 Task: Open Card Food Processing Review in Board Content Management to Workspace Customer Relationship Management and Retention and add a team member Softage.2@softage.net, a label Blue, a checklist Mutual Funds, an attachment from Trello, a color Blue and finally, add a card description 'Conduct team training session on effective coaching and mentoring' and a comment 'This task requires us to be proactive in identifying potential risks and taking steps to mitigate them.'. Add a start date 'Jan 02, 1900' with a due date 'Jan 09, 1900'
Action: Mouse moved to (88, 248)
Screenshot: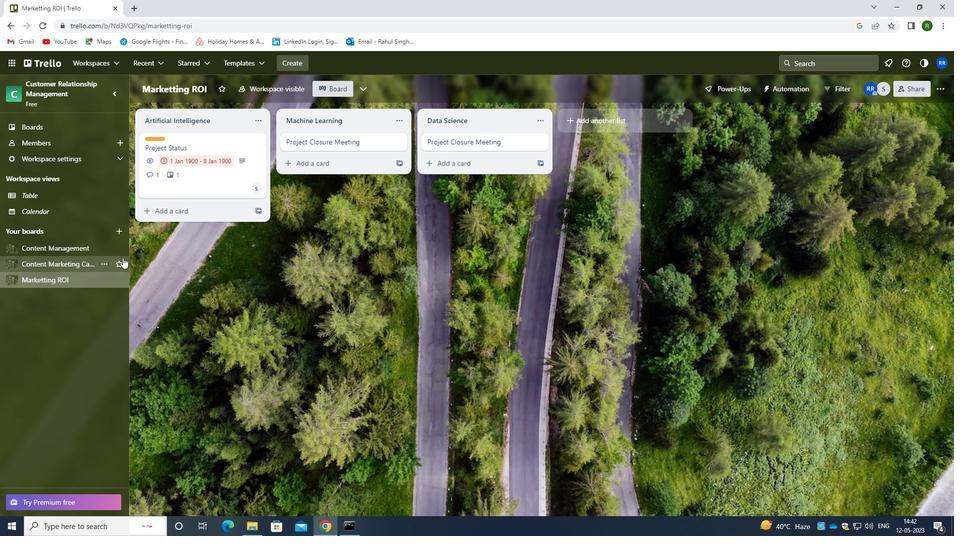 
Action: Mouse pressed left at (88, 248)
Screenshot: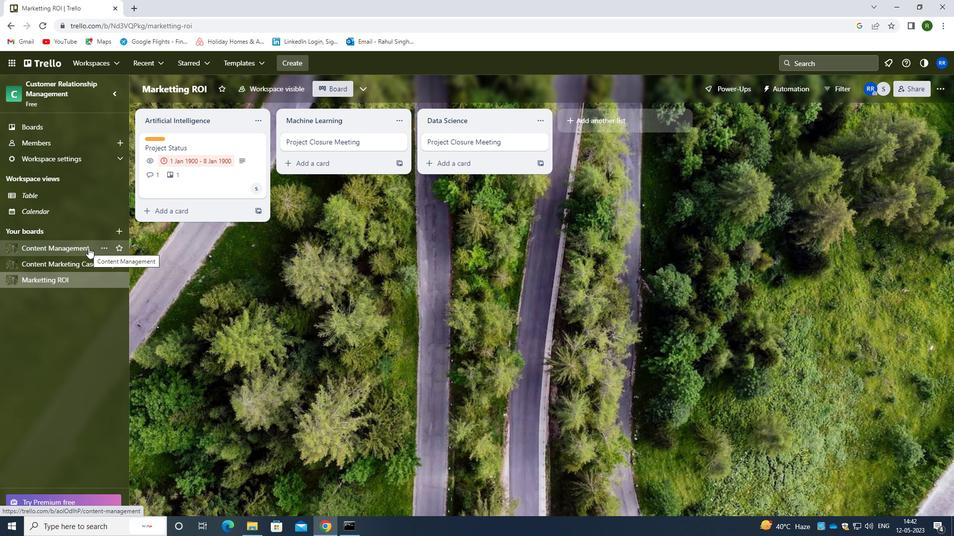 
Action: Mouse moved to (256, 140)
Screenshot: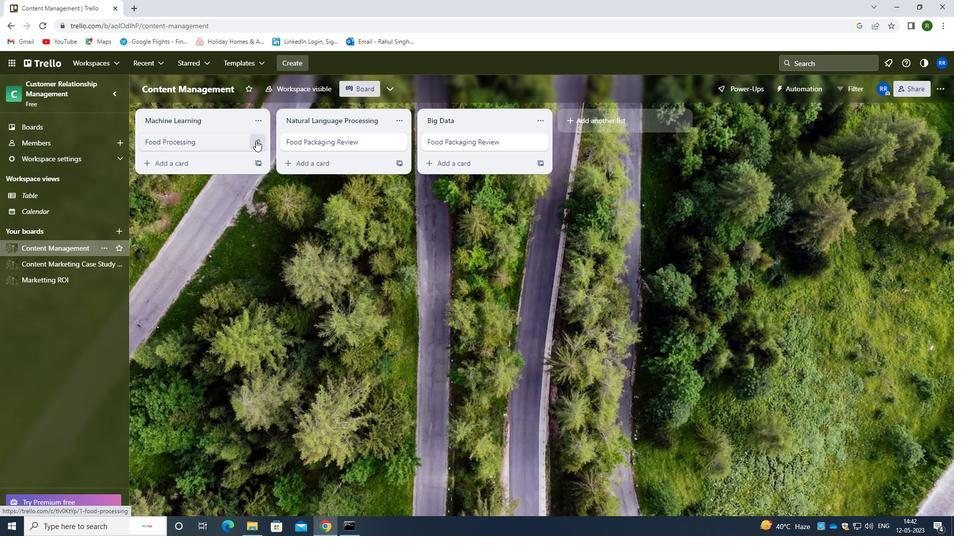 
Action: Mouse pressed left at (256, 140)
Screenshot: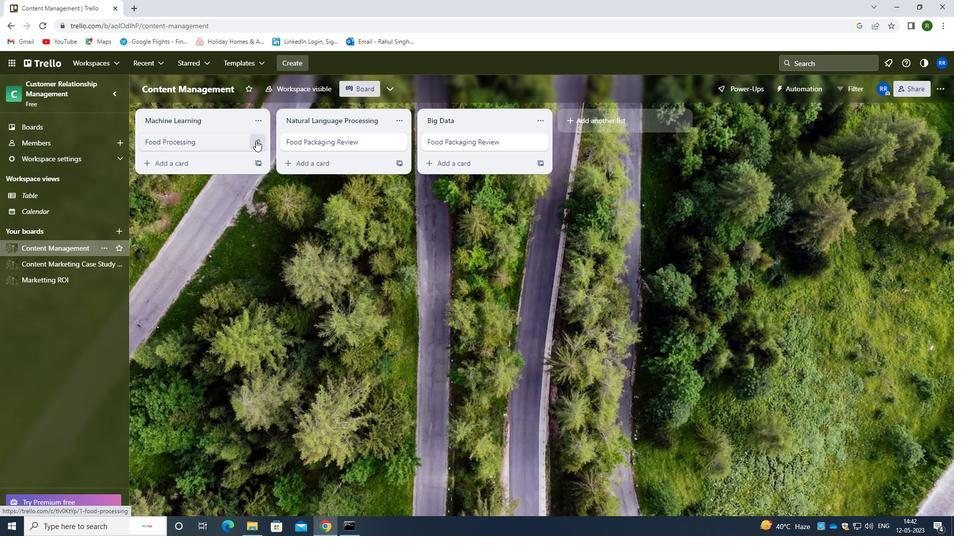 
Action: Mouse moved to (313, 143)
Screenshot: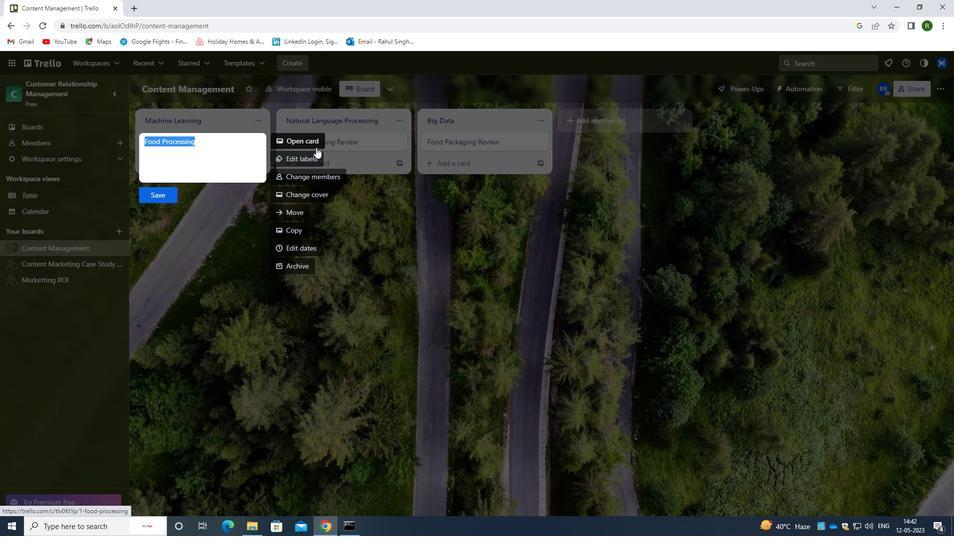 
Action: Mouse pressed left at (313, 143)
Screenshot: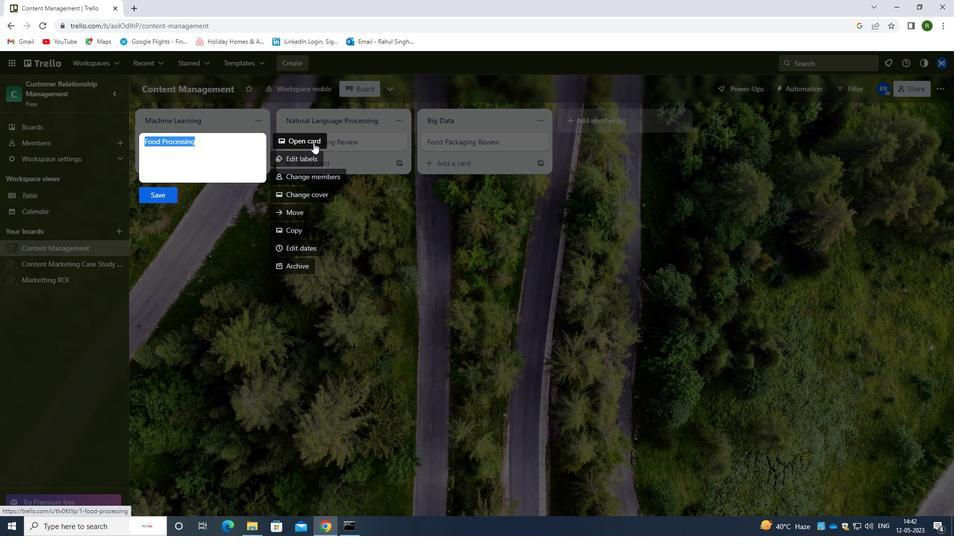 
Action: Mouse moved to (608, 143)
Screenshot: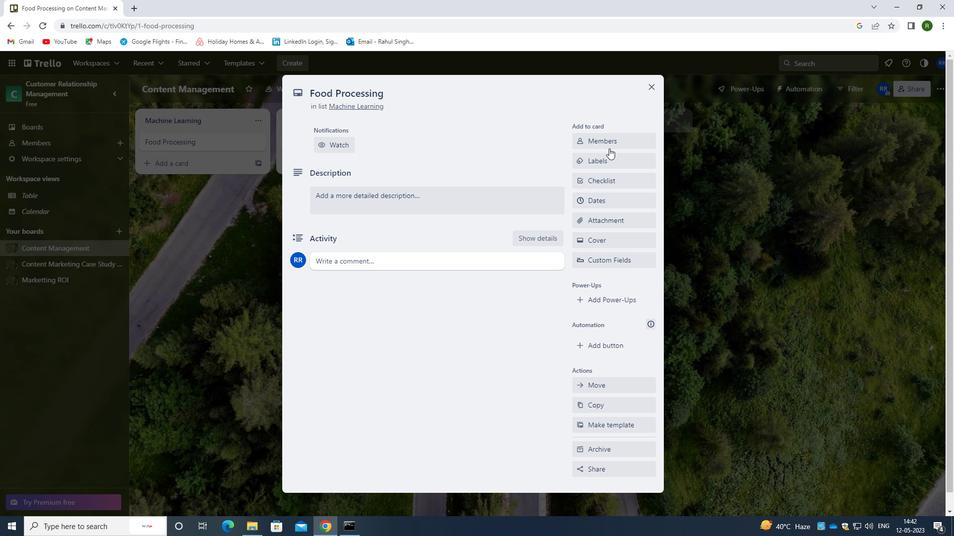 
Action: Mouse pressed left at (608, 143)
Screenshot: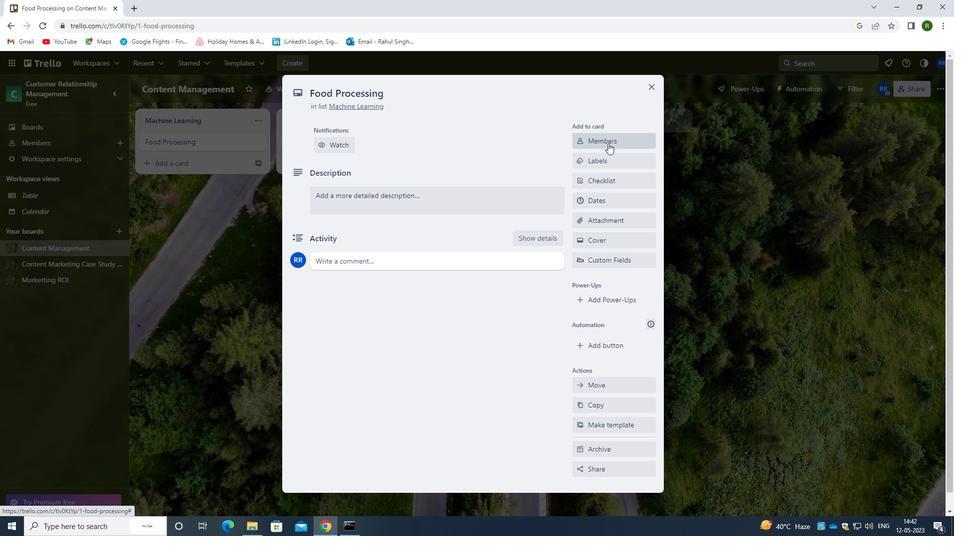 
Action: Mouse moved to (618, 184)
Screenshot: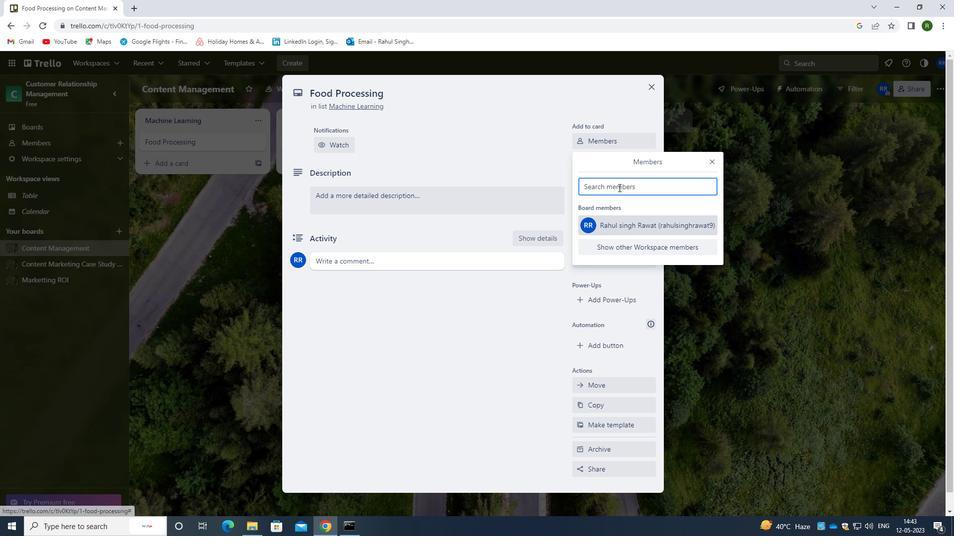 
Action: Key pressed <Key.caps_lock>s<Key.caps_lock>Oftage.2<Key.shift>@SOFTAGE.NET
Screenshot: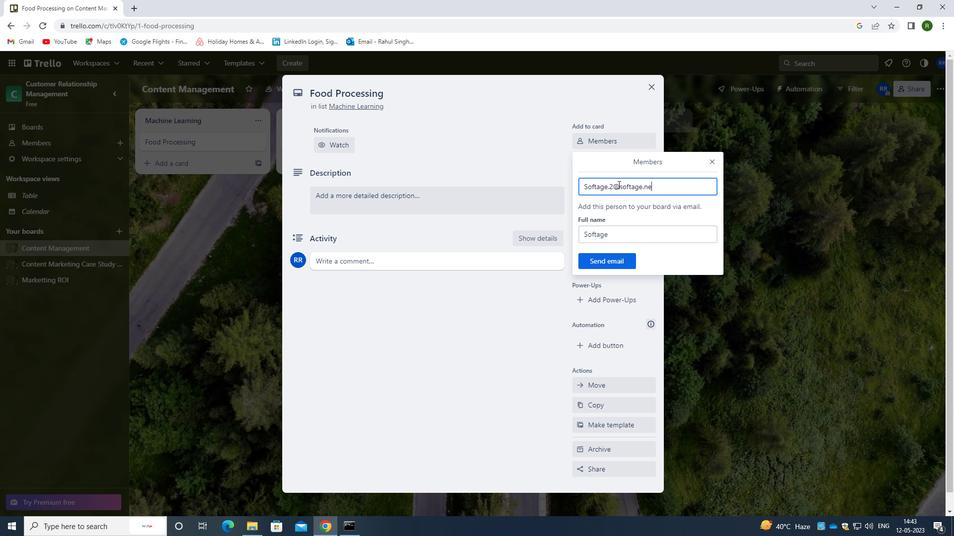 
Action: Mouse moved to (608, 262)
Screenshot: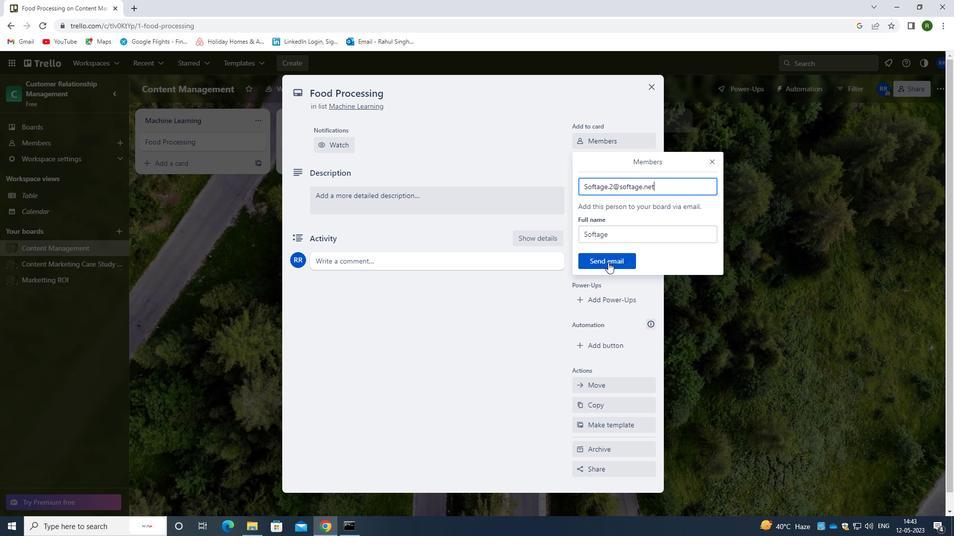 
Action: Mouse pressed left at (608, 262)
Screenshot: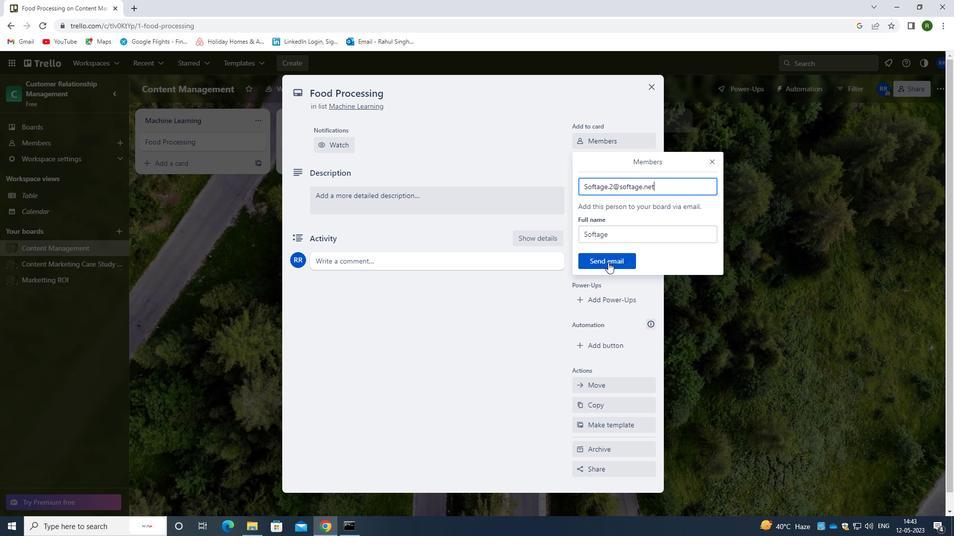 
Action: Mouse moved to (606, 200)
Screenshot: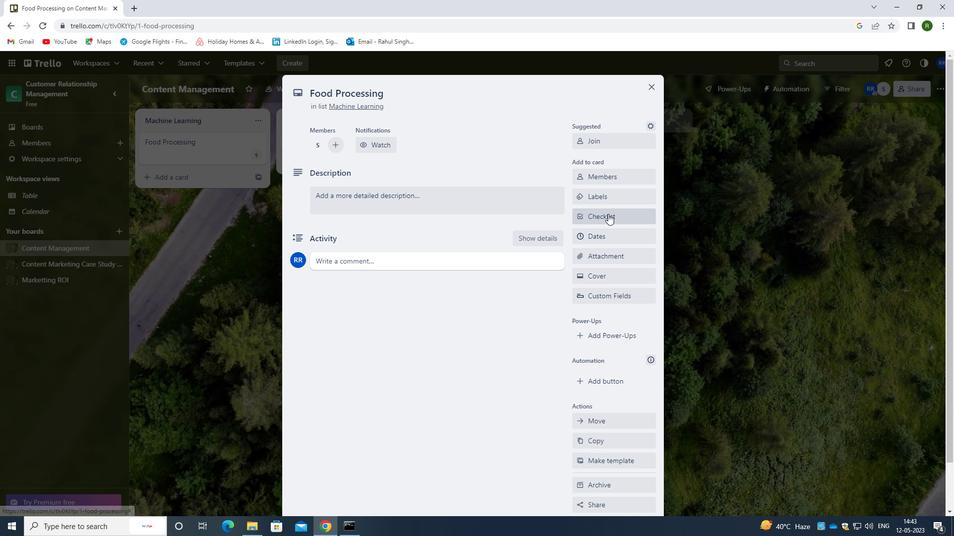 
Action: Mouse pressed left at (606, 200)
Screenshot: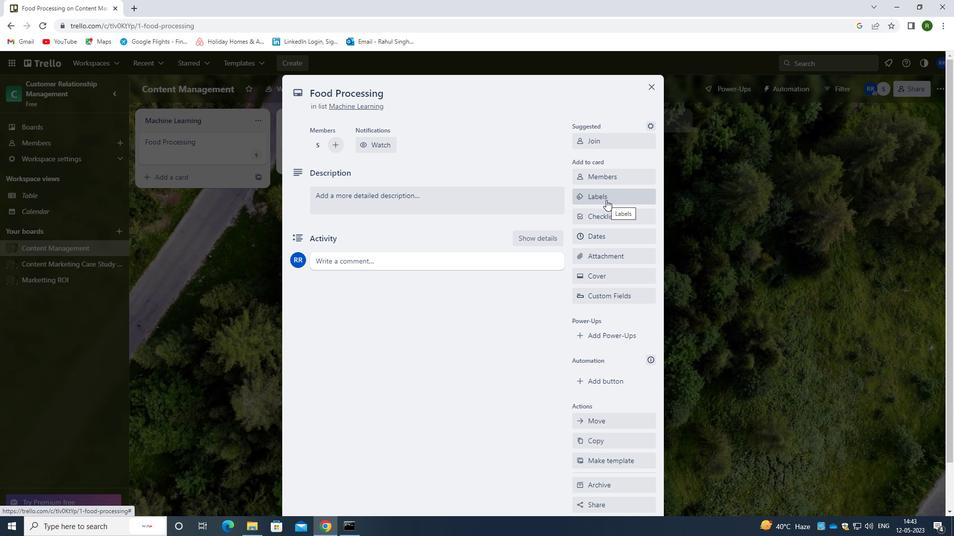 
Action: Mouse moved to (610, 239)
Screenshot: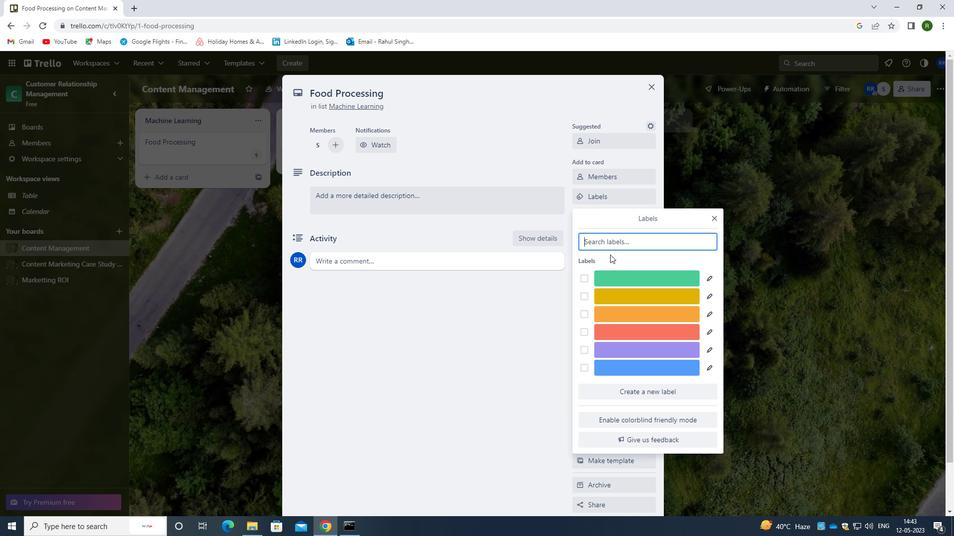 
Action: Key pressed BLUE
Screenshot: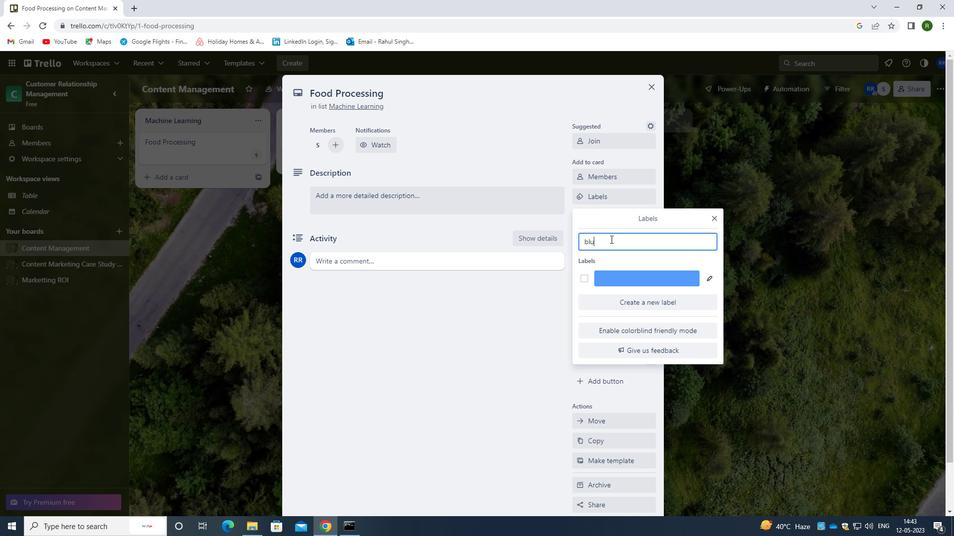 
Action: Mouse moved to (582, 276)
Screenshot: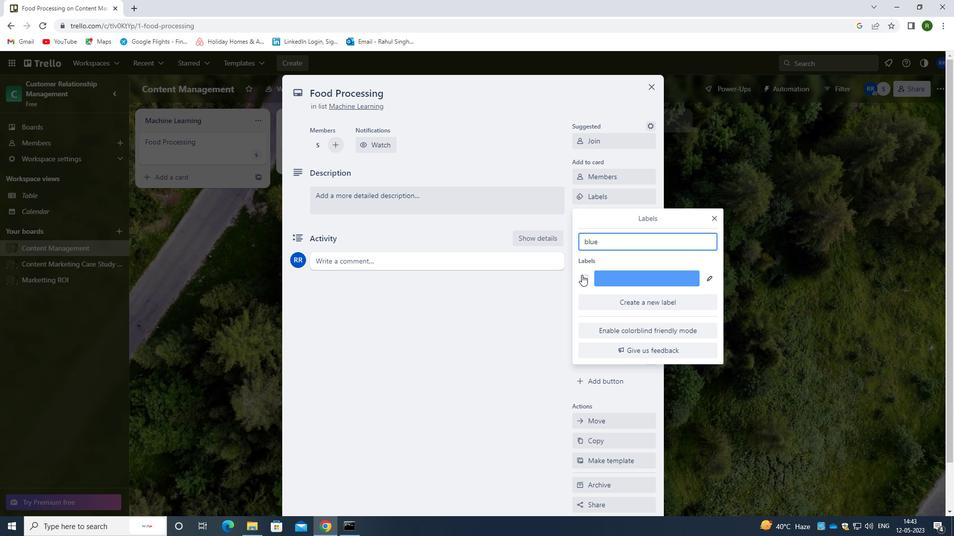
Action: Mouse pressed left at (582, 276)
Screenshot: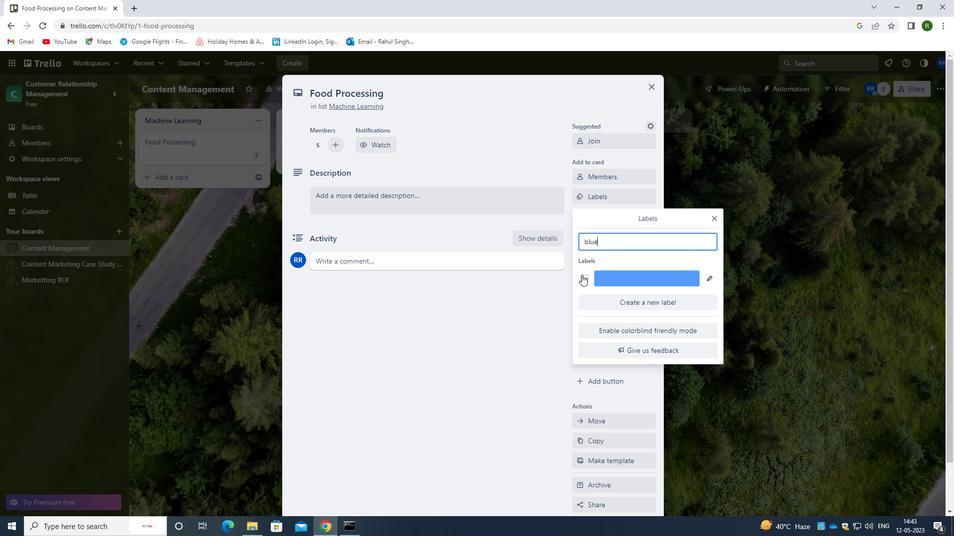 
Action: Mouse moved to (490, 346)
Screenshot: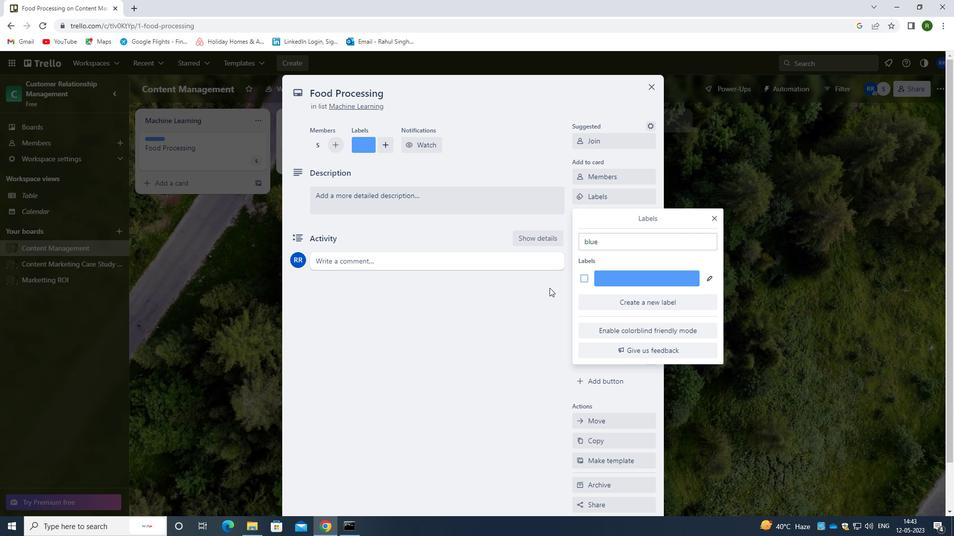 
Action: Mouse pressed left at (490, 346)
Screenshot: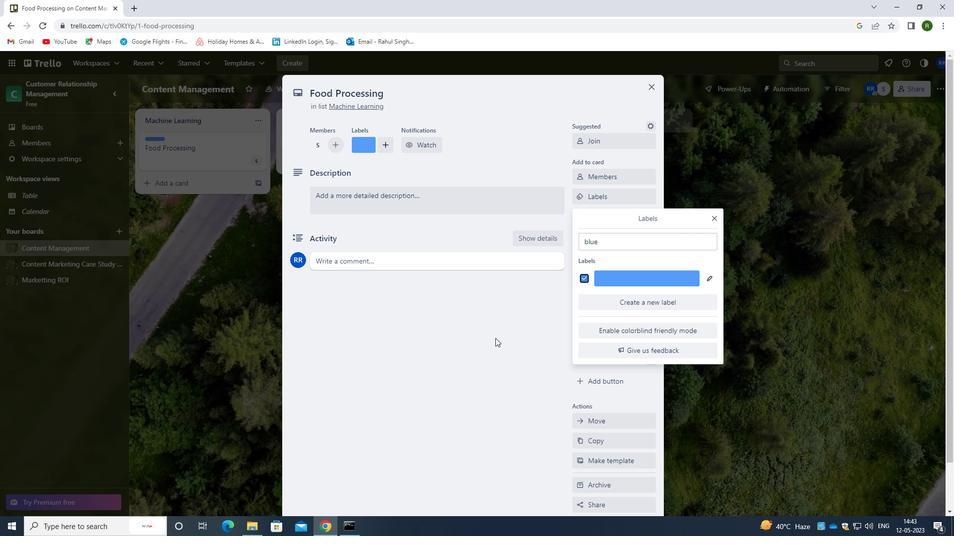 
Action: Mouse moved to (601, 214)
Screenshot: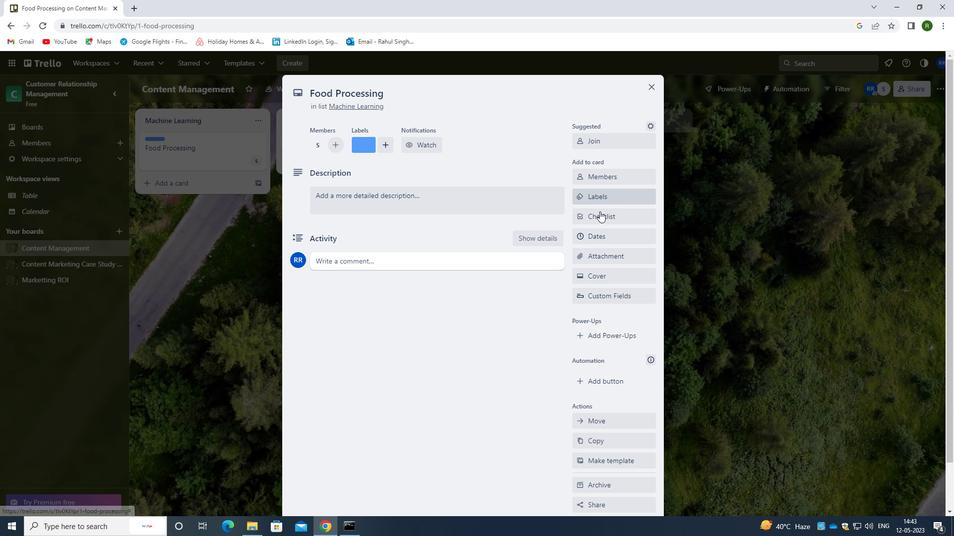 
Action: Mouse pressed left at (601, 214)
Screenshot: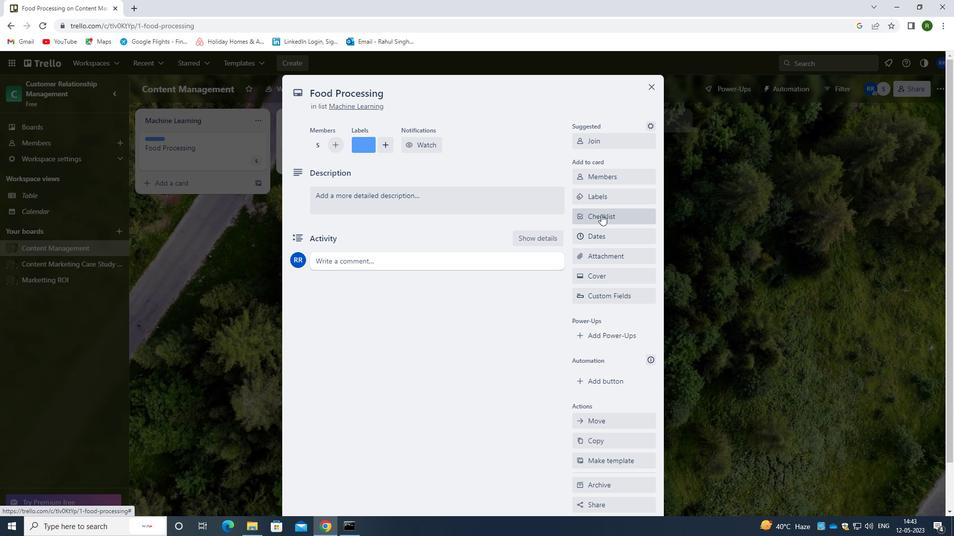 
Action: Mouse moved to (445, 375)
Screenshot: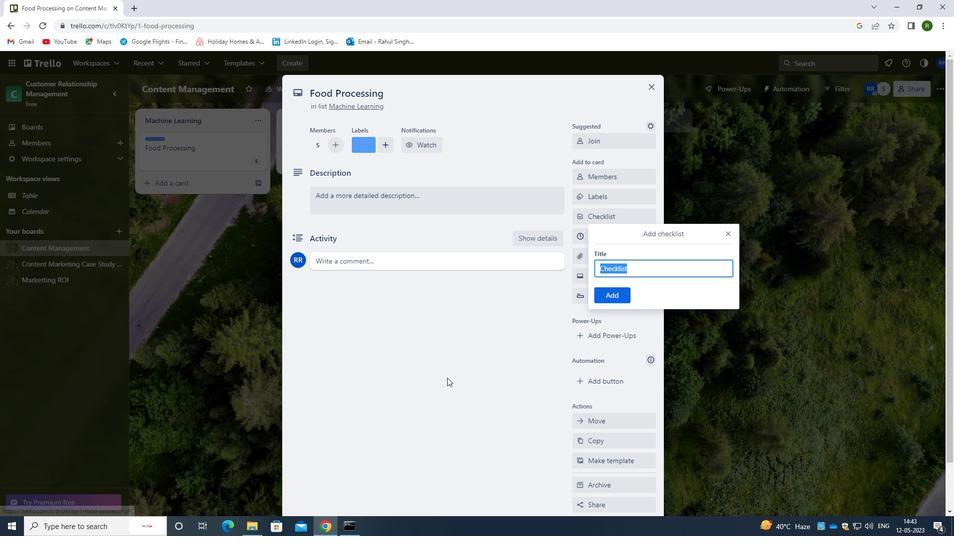 
Action: Key pressed <Key.shift><Key.shift><Key.shift><Key.shift><Key.shift><Key.shift><Key.shift><Key.shift><Key.shift><Key.shift><Key.shift><Key.shift><Key.shift><Key.shift><Key.shift><Key.shift><Key.shift>MU<Key.backspace>UTUEL<Key.space><Key.shift>FUNDS
Screenshot: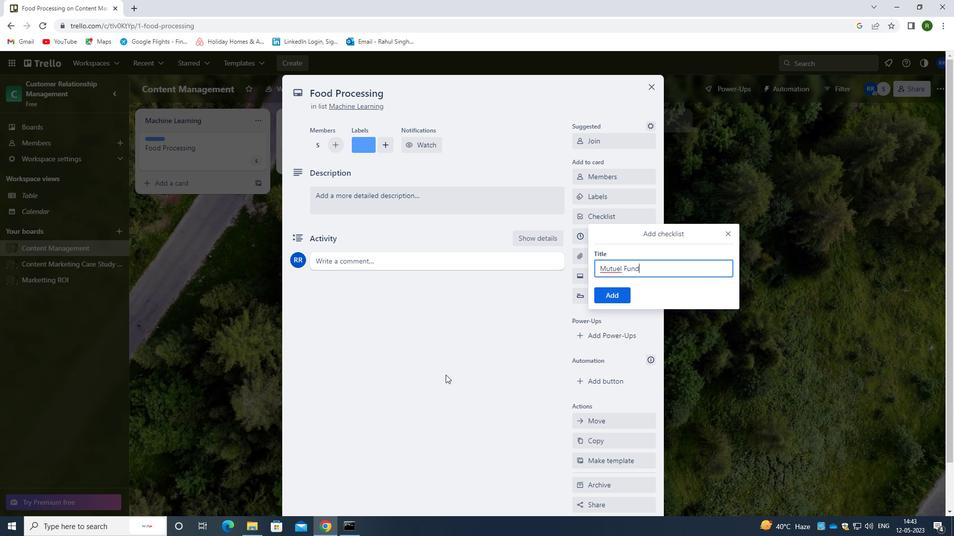 
Action: Mouse moved to (619, 267)
Screenshot: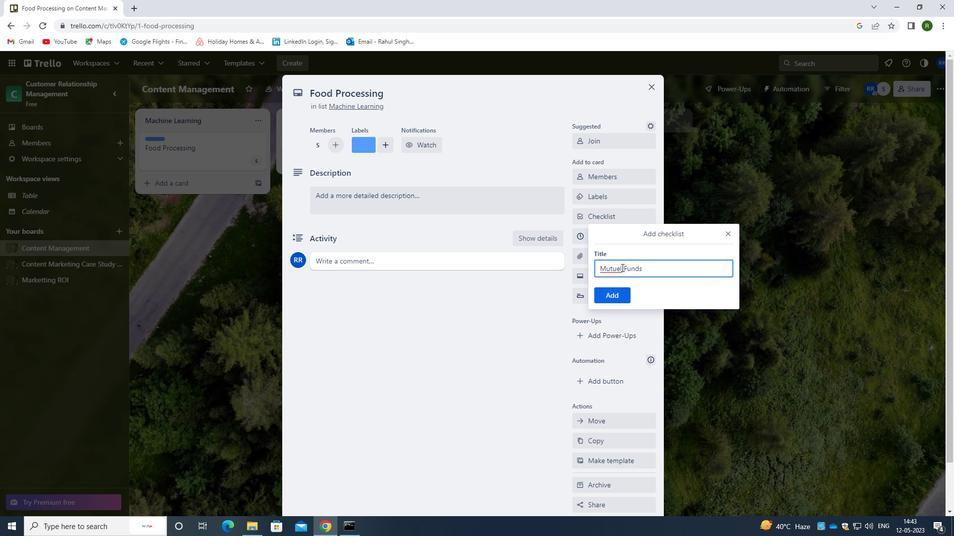 
Action: Mouse pressed left at (619, 267)
Screenshot: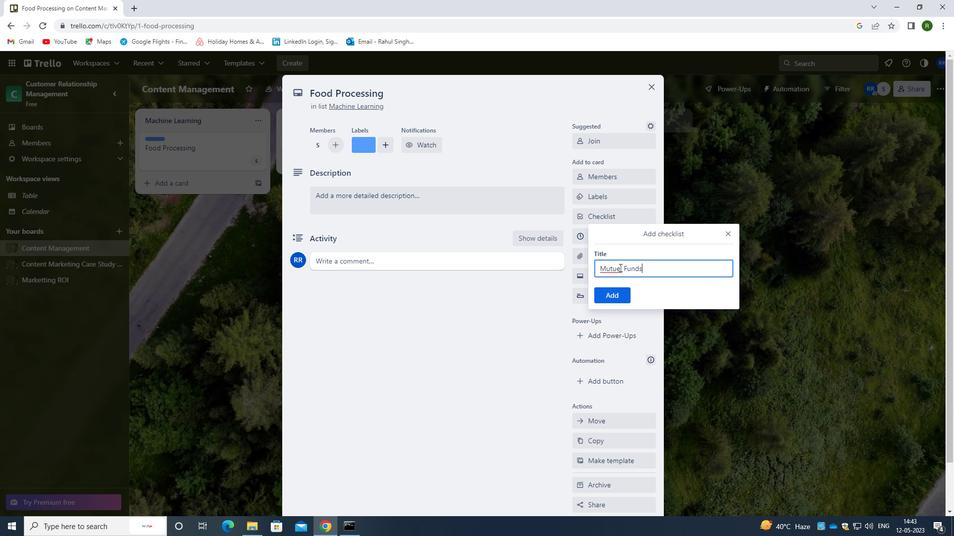 
Action: Mouse moved to (611, 271)
Screenshot: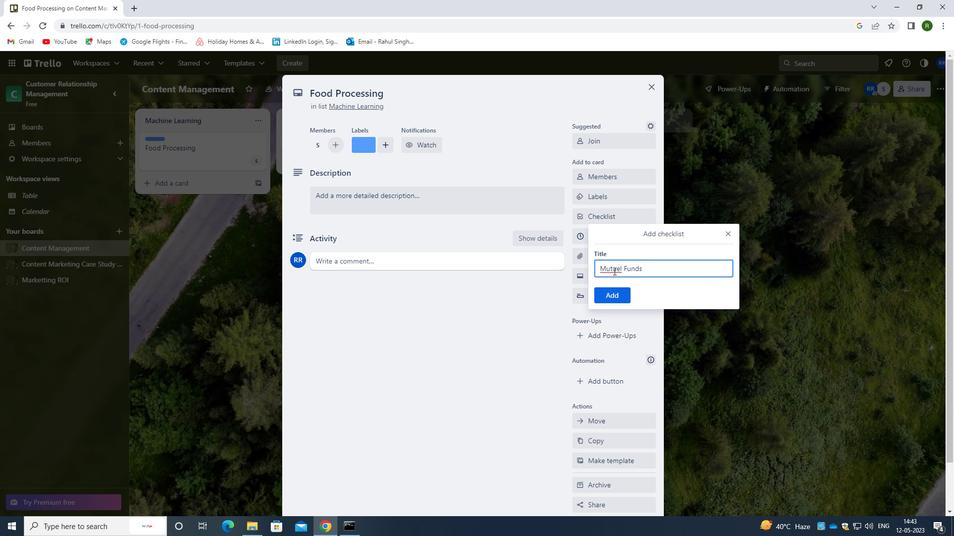 
Action: Key pressed <Key.backspace>A
Screenshot: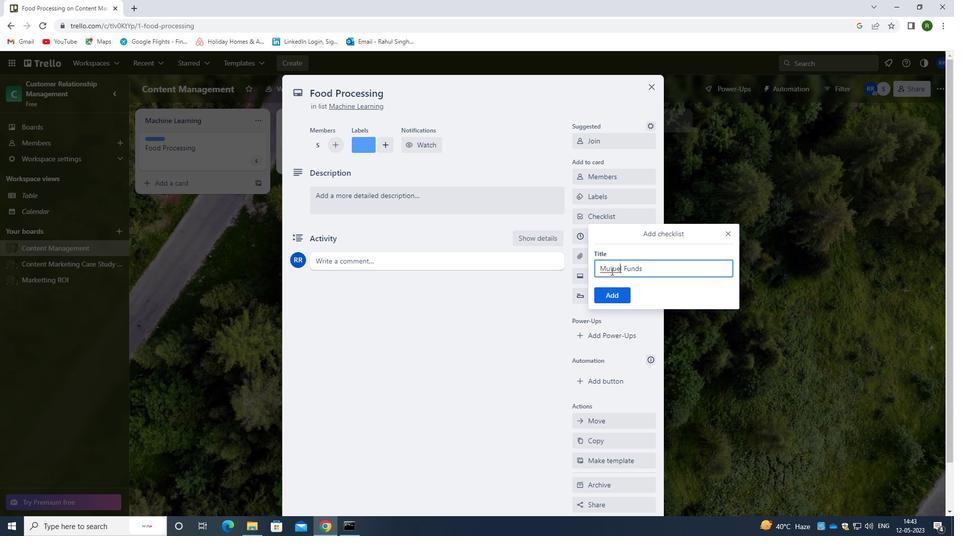 
Action: Mouse moved to (618, 289)
Screenshot: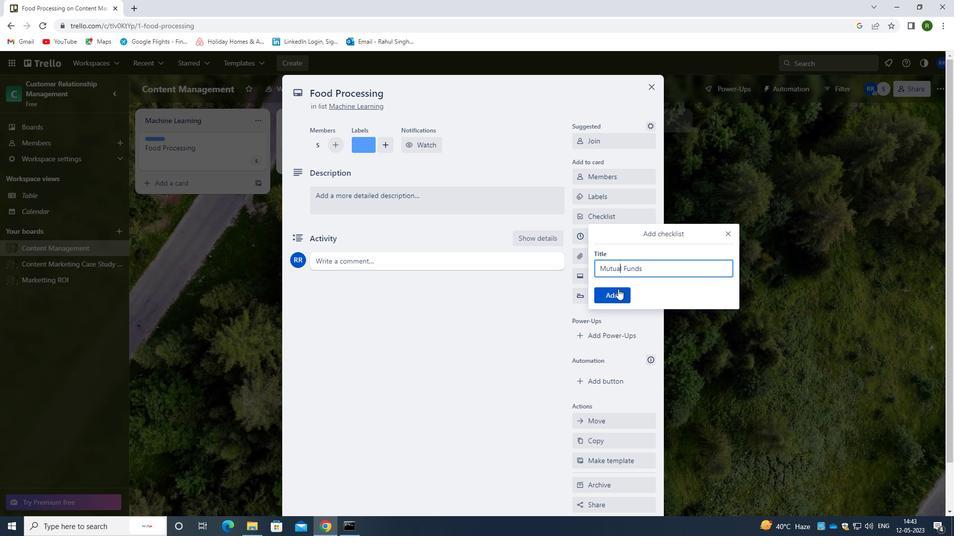 
Action: Mouse pressed left at (618, 289)
Screenshot: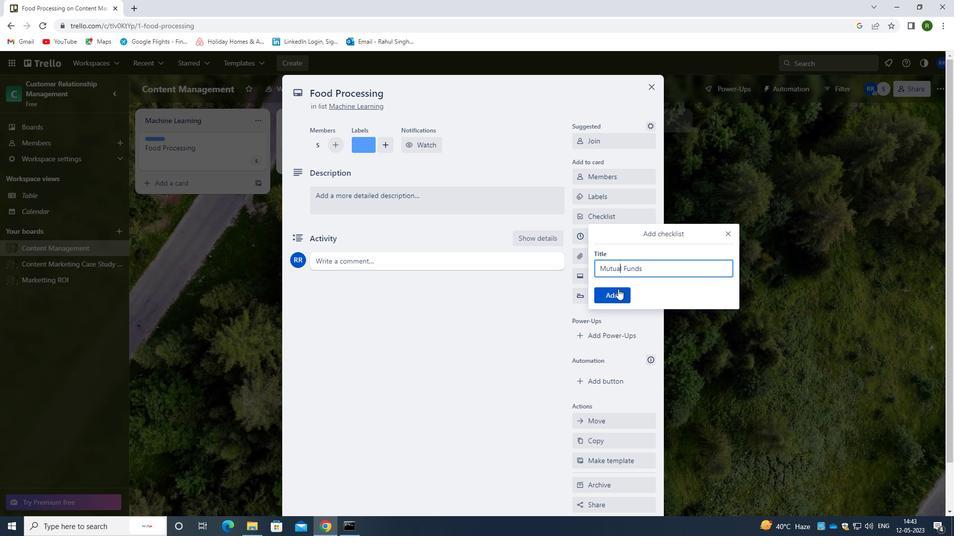
Action: Mouse moved to (614, 253)
Screenshot: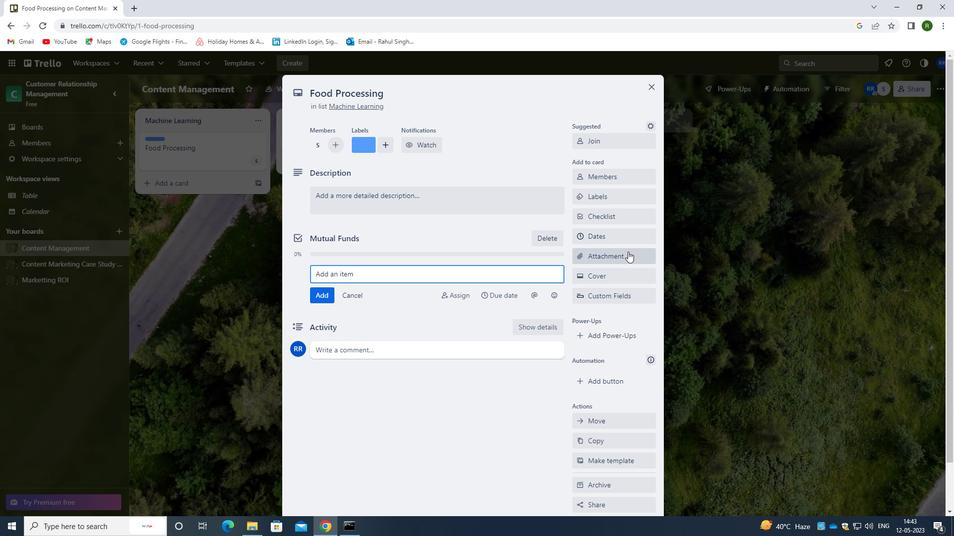 
Action: Mouse pressed left at (614, 253)
Screenshot: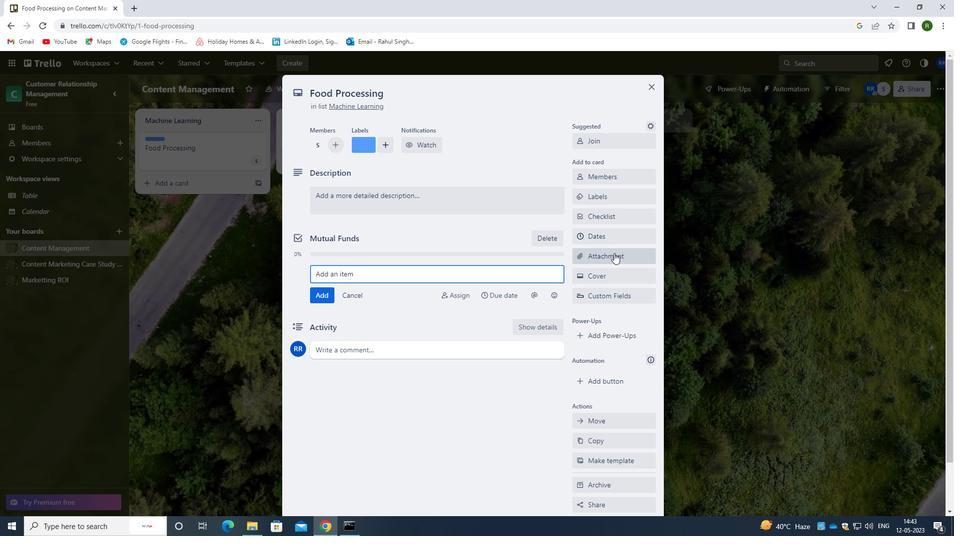 
Action: Mouse moved to (606, 315)
Screenshot: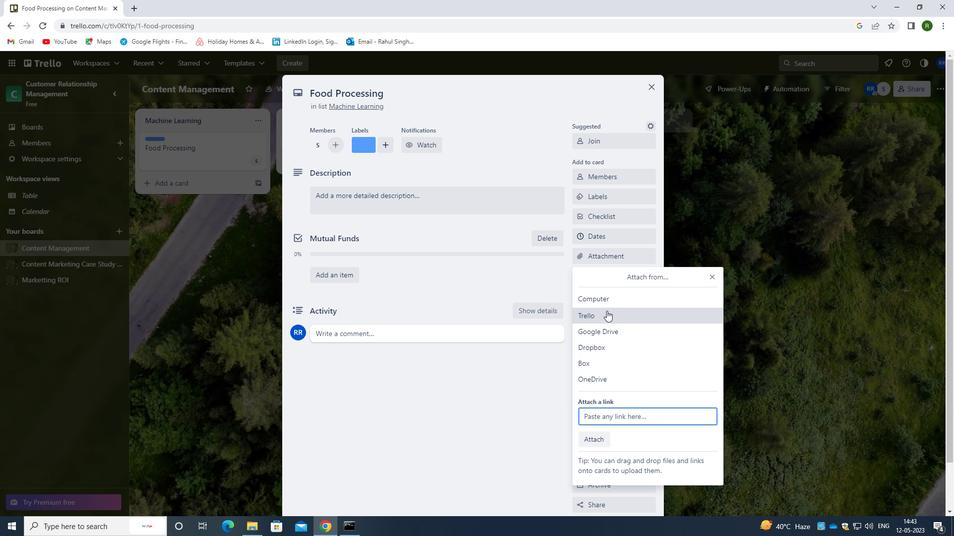 
Action: Mouse pressed left at (606, 315)
Screenshot: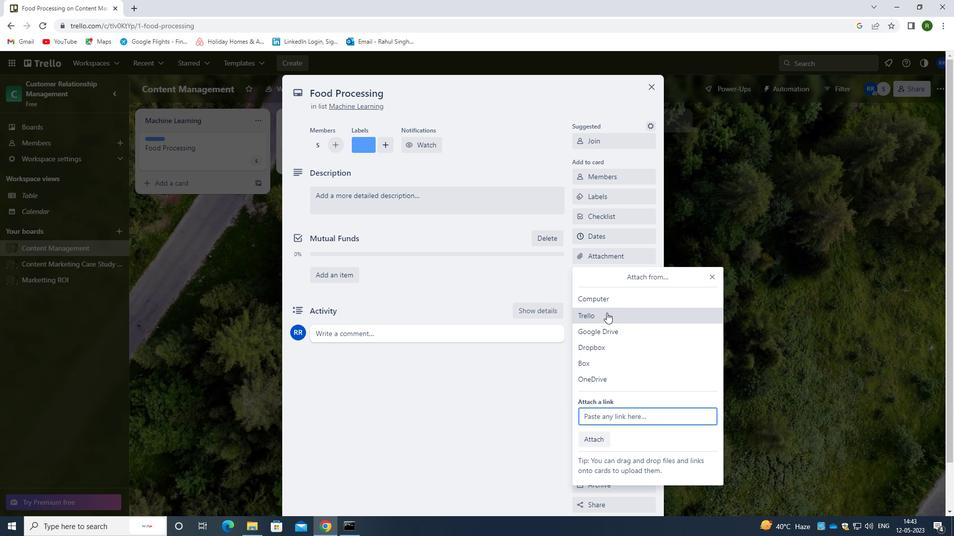 
Action: Mouse moved to (614, 285)
Screenshot: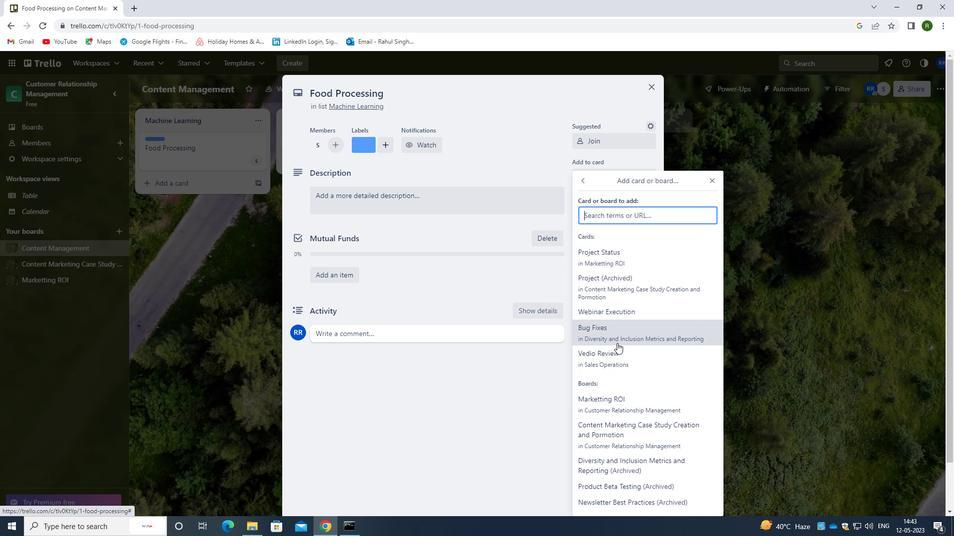 
Action: Mouse pressed left at (614, 285)
Screenshot: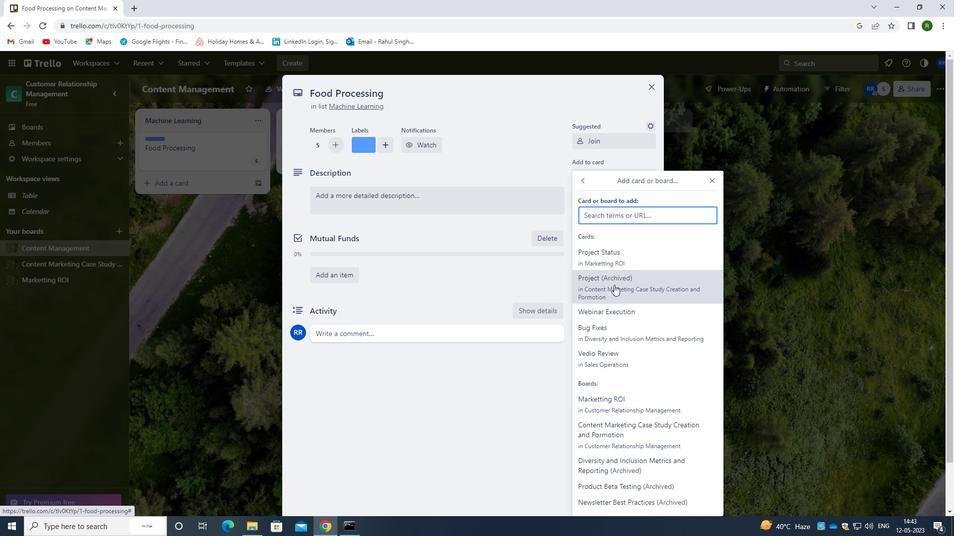 
Action: Mouse moved to (422, 197)
Screenshot: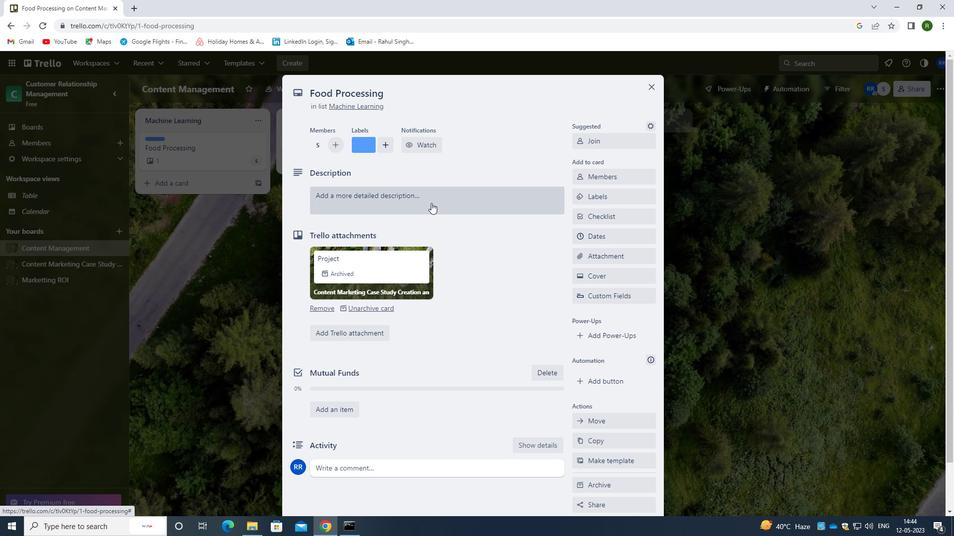 
Action: Mouse pressed left at (422, 197)
Screenshot: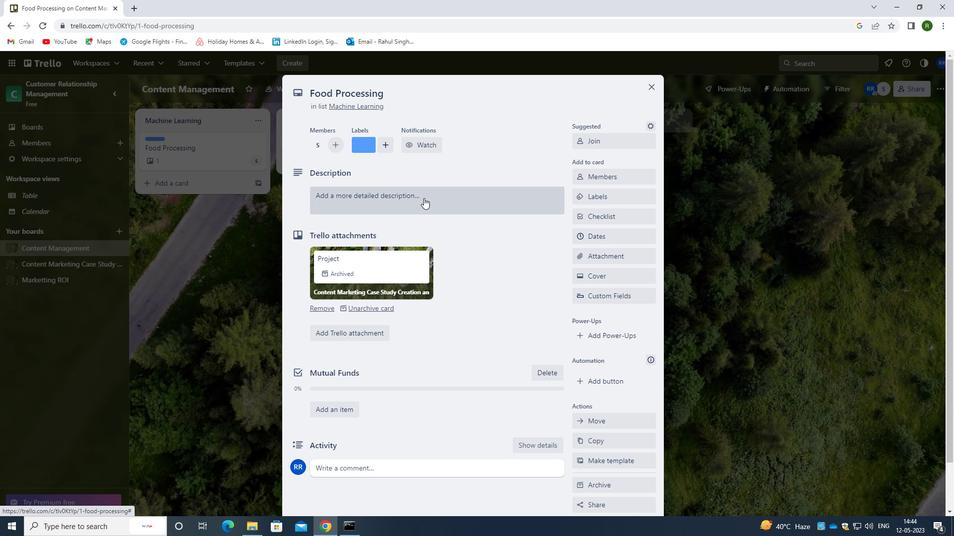 
Action: Mouse moved to (387, 259)
Screenshot: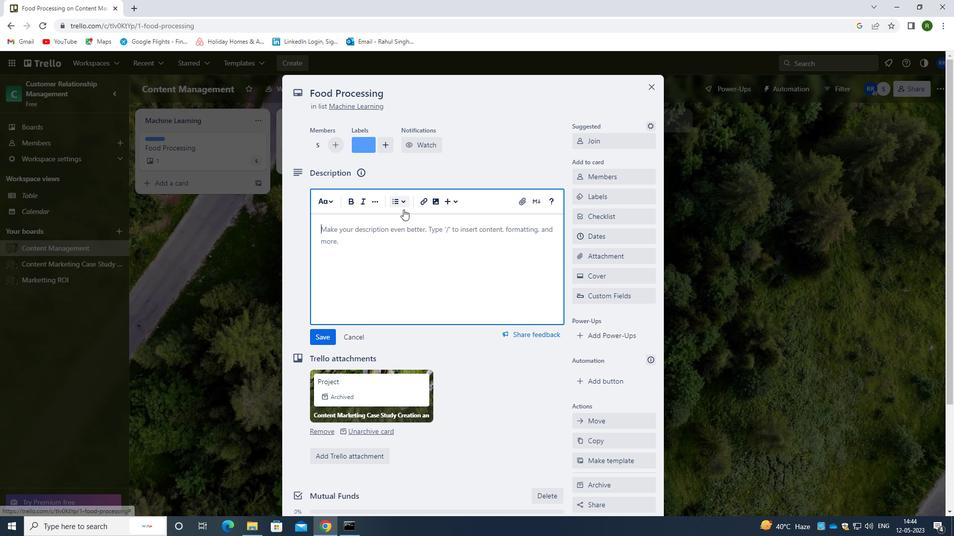
Action: Key pressed <Key.caps_lock>C<Key.caps_lock>ONDUCT<Key.space>TEAM<Key.space>TRAINING<Key.space>SESSION<Key.space>ON<Key.space>EFFECTIVE<Key.space>COACHING<Key.space>AND<Key.space>MENTORING.
Screenshot: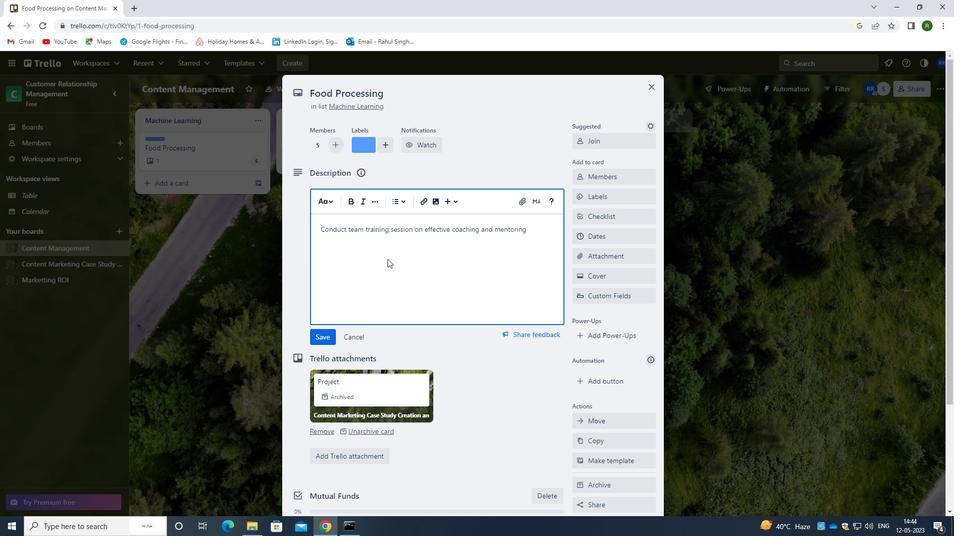 
Action: Mouse moved to (324, 338)
Screenshot: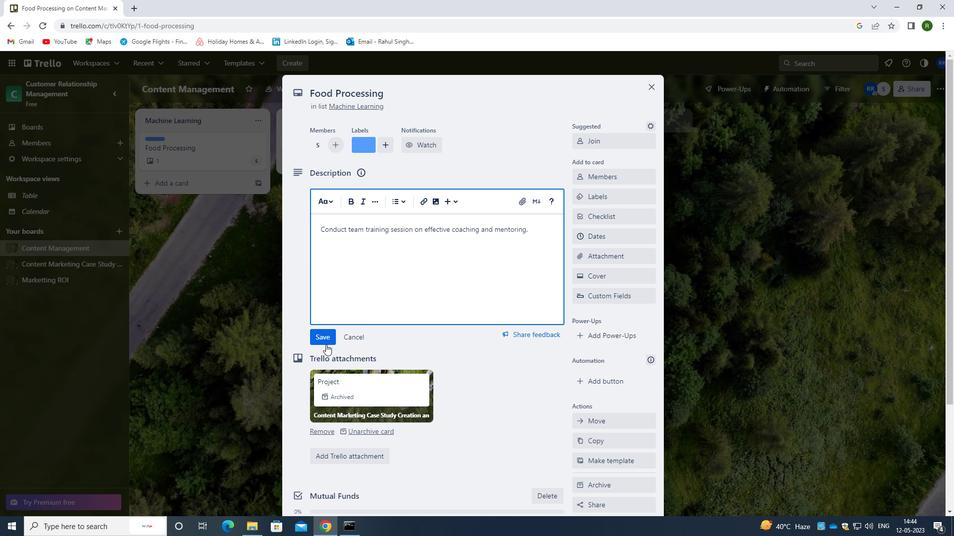 
Action: Mouse pressed left at (324, 338)
Screenshot: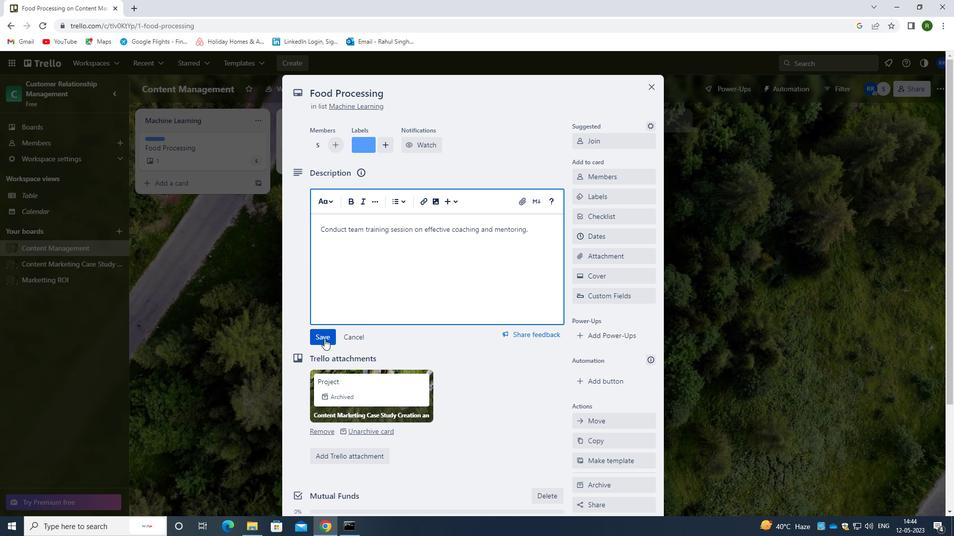 
Action: Mouse moved to (402, 338)
Screenshot: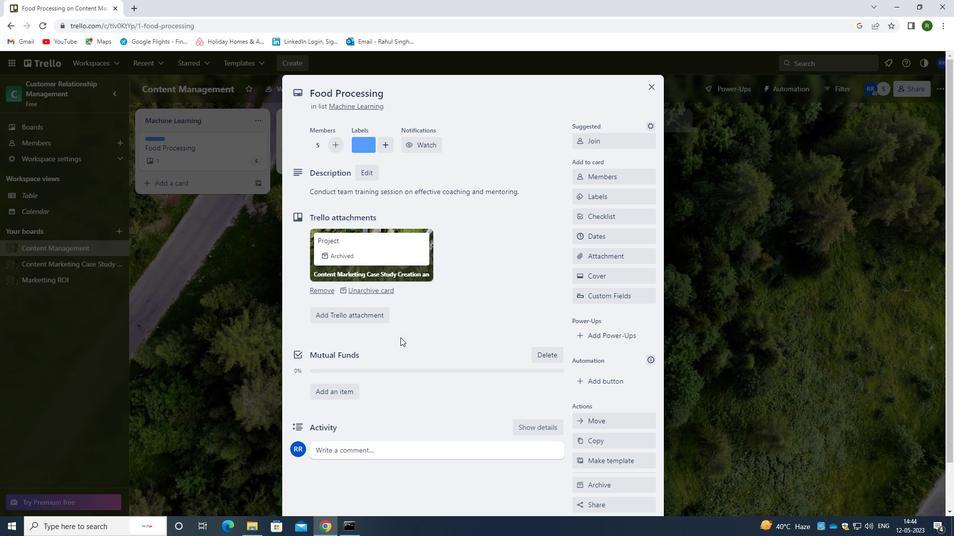
Action: Mouse scrolled (402, 337) with delta (0, 0)
Screenshot: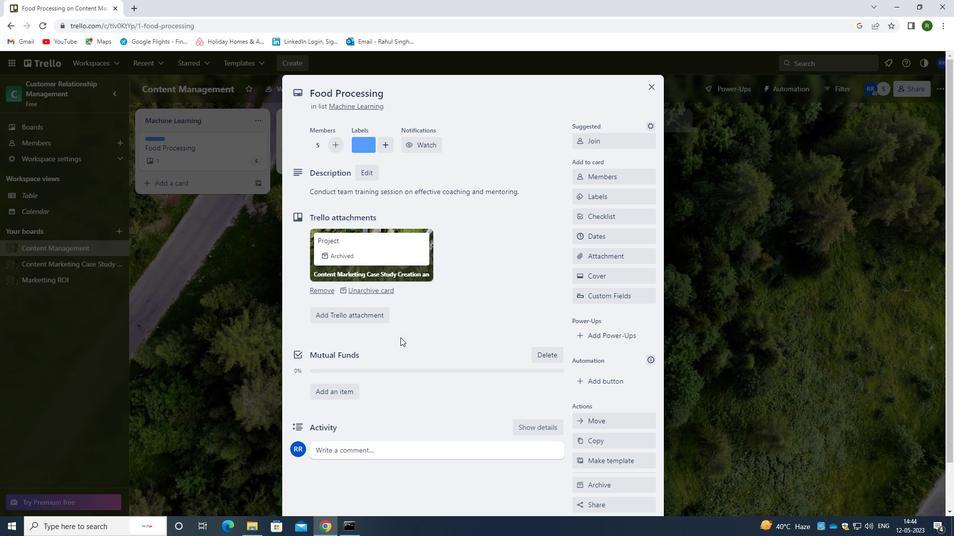 
Action: Mouse scrolled (402, 337) with delta (0, 0)
Screenshot: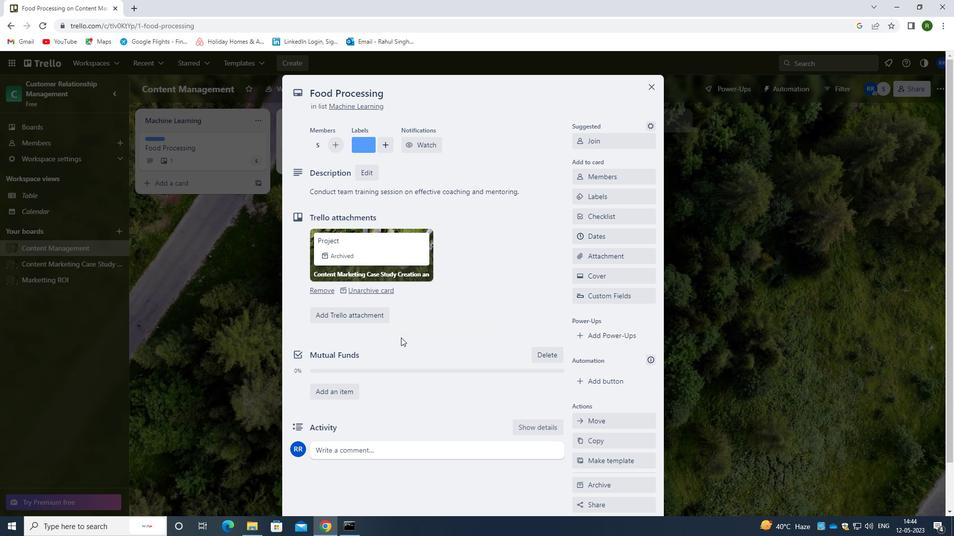 
Action: Mouse moved to (389, 398)
Screenshot: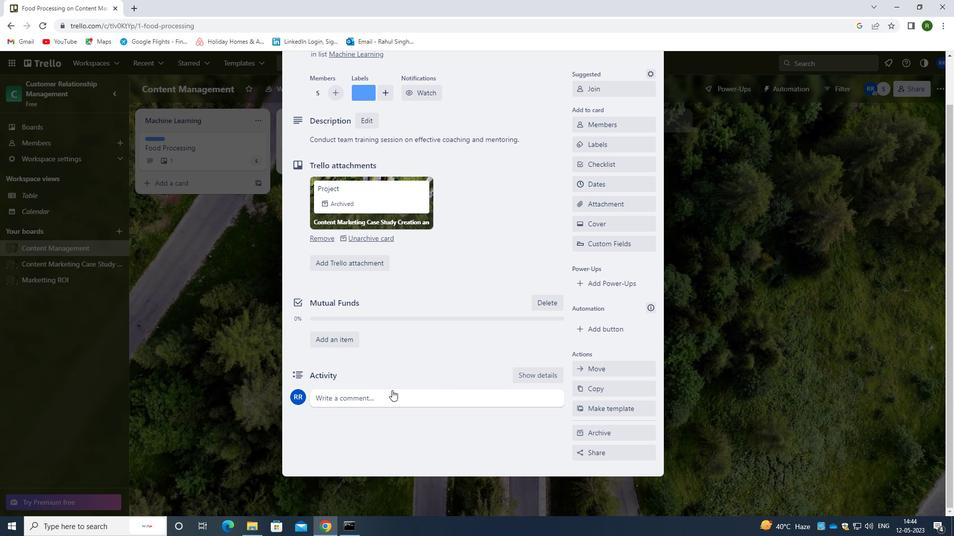 
Action: Mouse pressed left at (389, 398)
Screenshot: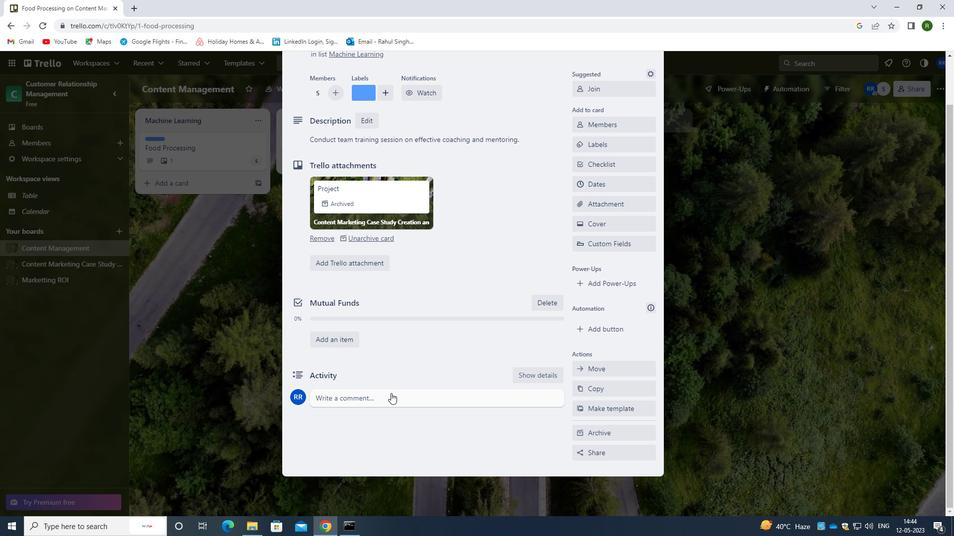 
Action: Mouse moved to (373, 428)
Screenshot: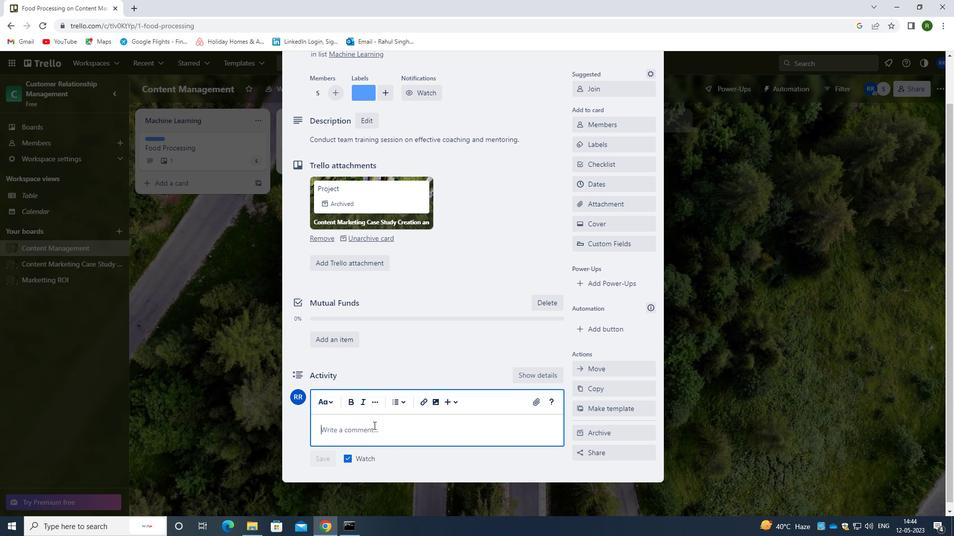 
Action: Mouse pressed left at (373, 428)
Screenshot: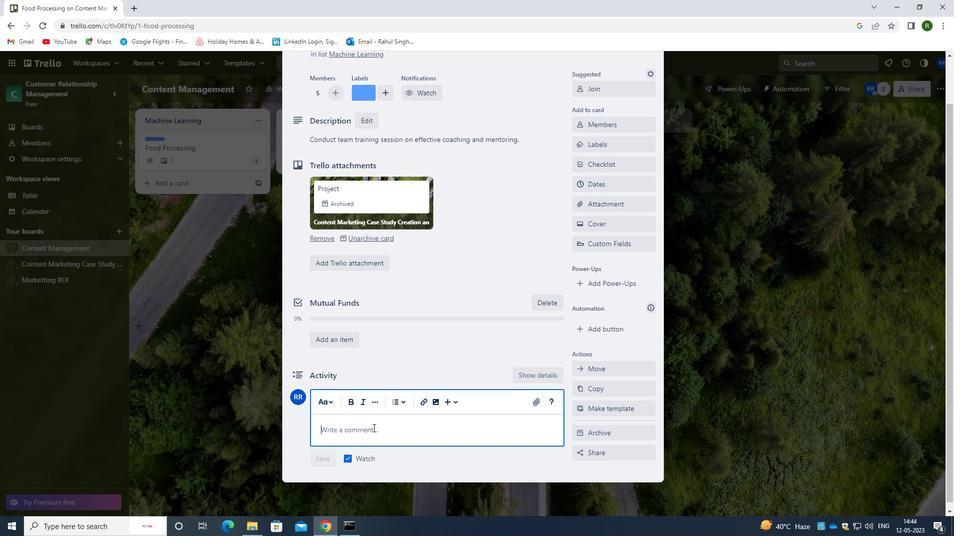 
Action: Key pressed <Key.caps_lock>T<Key.caps_lock>HIS<Key.space>TASK<Key.space>REQUIRES<Key.space>US<Key.space>TO<Key.space>BN<Key.backspace>E<Key.space>PROACTIVE<Key.space>IN<Key.space>IDENTIFYING<Key.space>POTENTIAL<Key.space>RISKS<Key.space>AND<Key.space>TAKING<Key.space>STEPS<Key.space>TO<Key.space>MITE<Key.backspace>IGATE<Key.space>THEM.
Screenshot: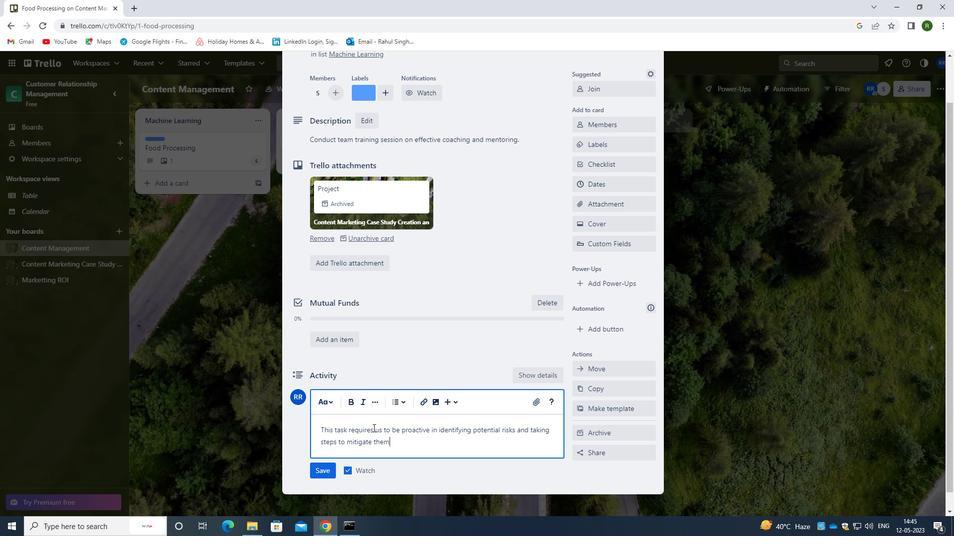 
Action: Mouse moved to (319, 476)
Screenshot: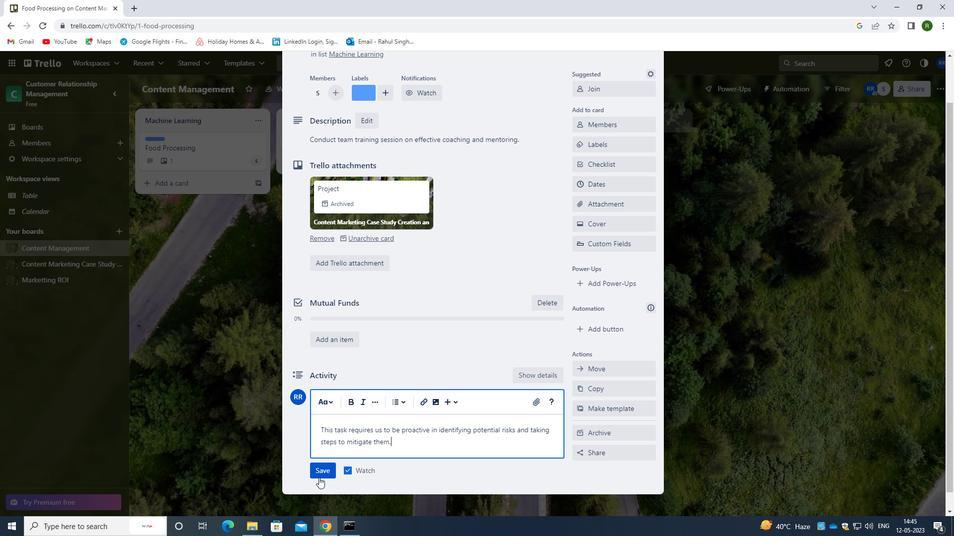 
Action: Mouse pressed left at (319, 476)
Screenshot: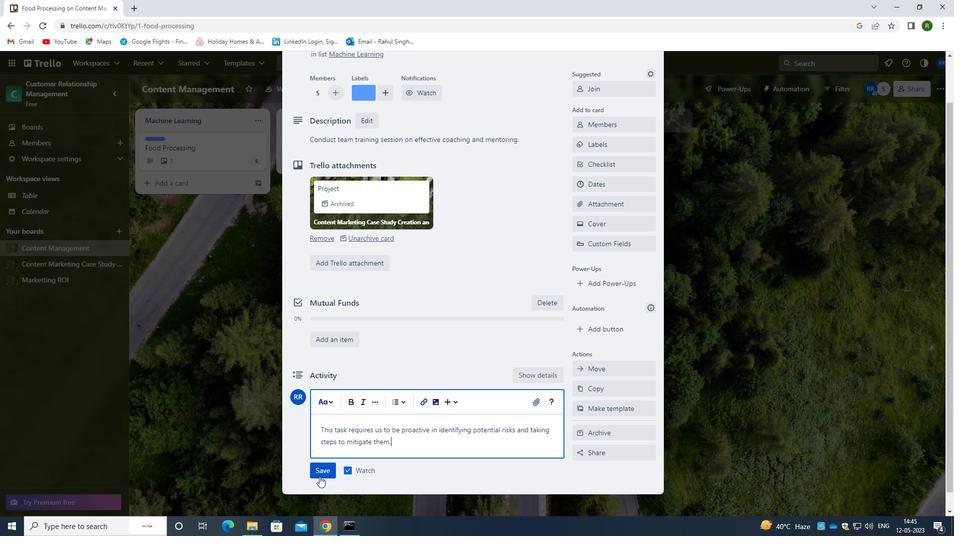 
Action: Mouse moved to (611, 180)
Screenshot: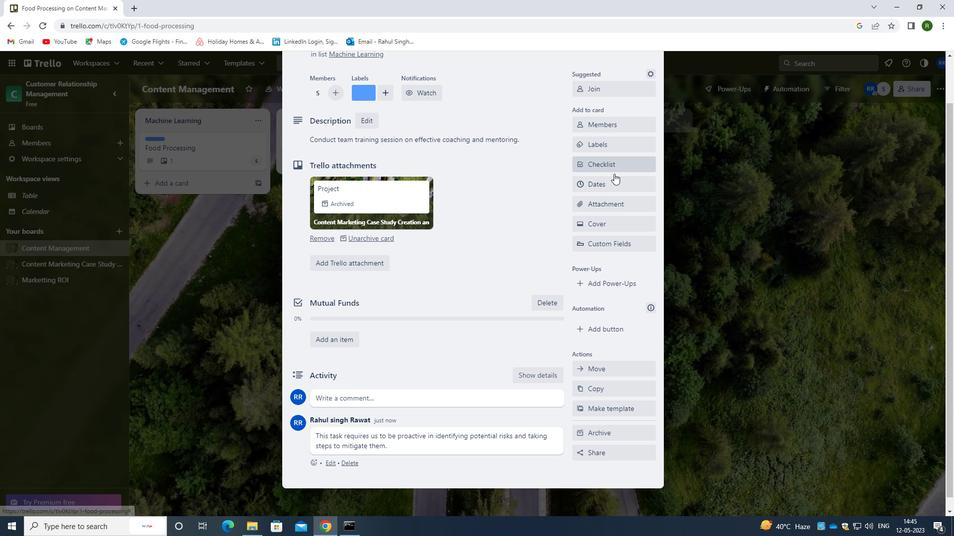 
Action: Mouse pressed left at (611, 180)
Screenshot: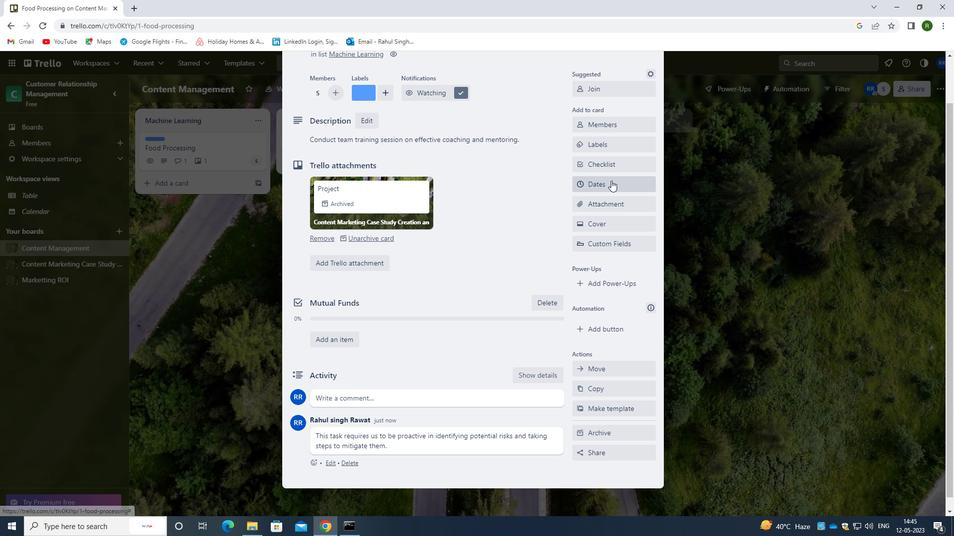 
Action: Mouse moved to (582, 270)
Screenshot: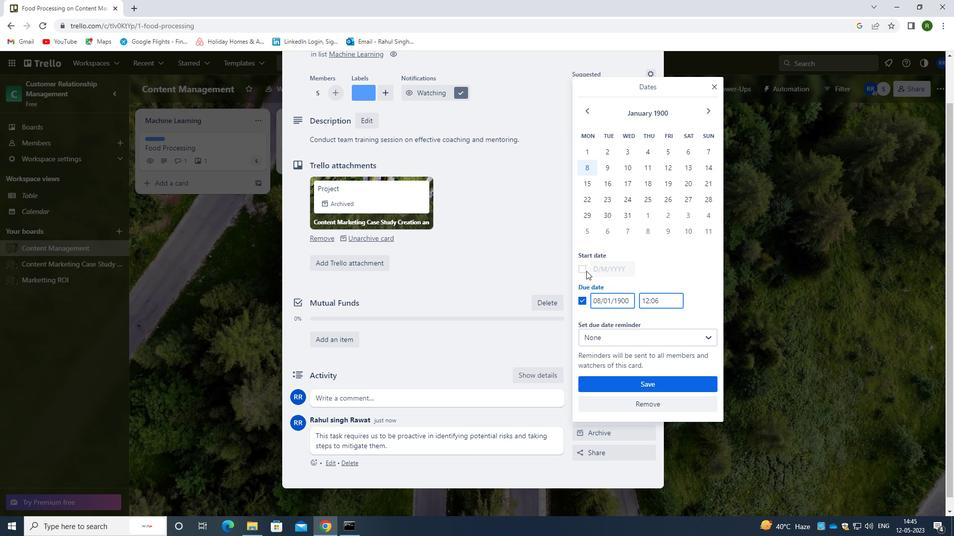 
Action: Mouse pressed left at (582, 270)
Screenshot: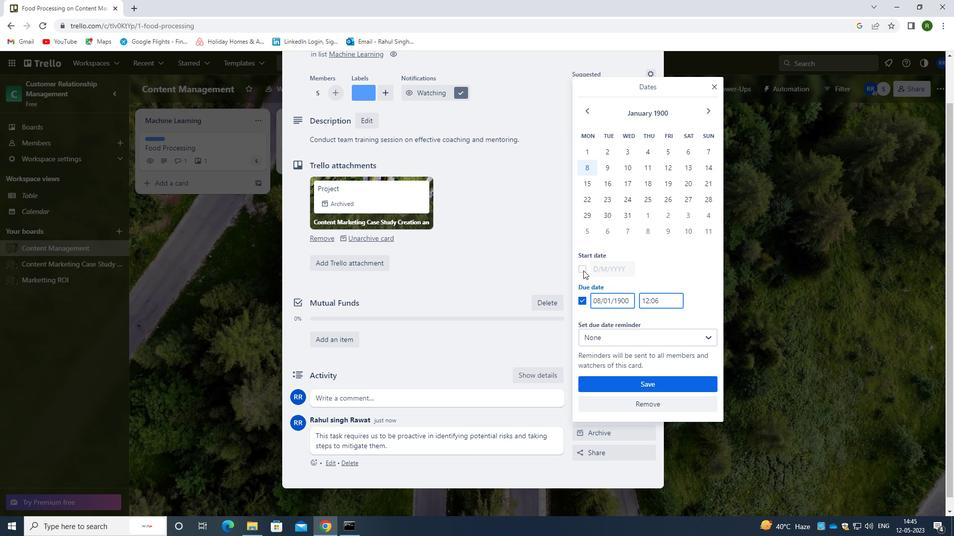 
Action: Mouse moved to (629, 269)
Screenshot: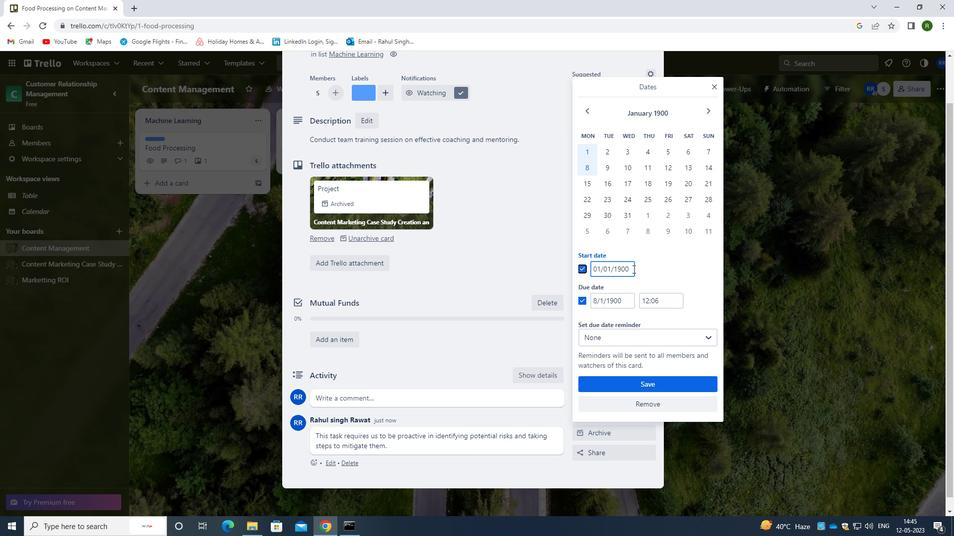 
Action: Mouse pressed left at (629, 269)
Screenshot: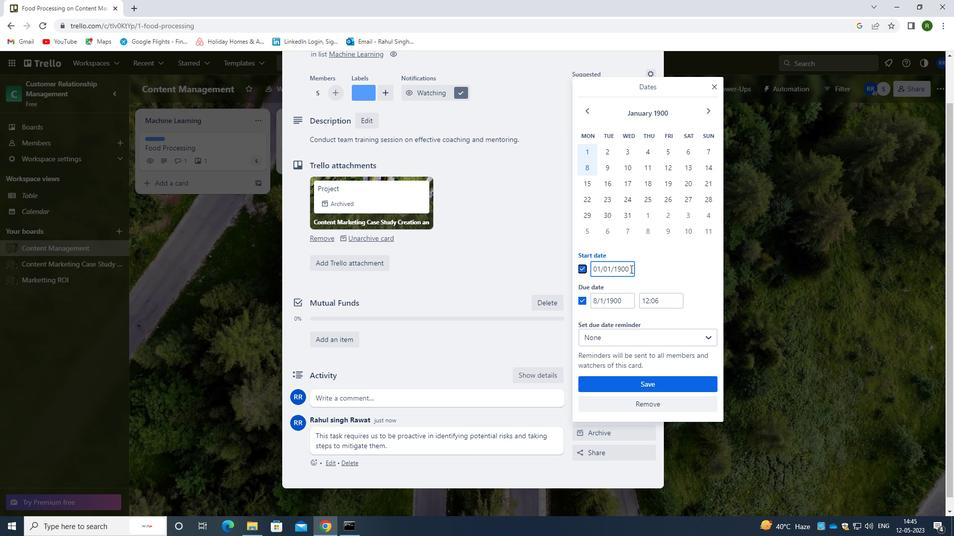 
Action: Mouse moved to (584, 270)
Screenshot: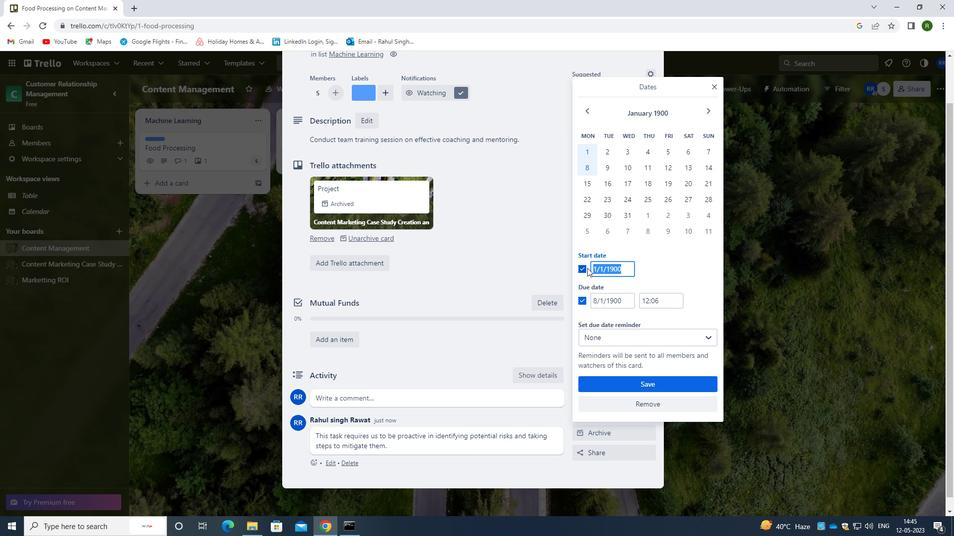
Action: Key pressed <Key.backspace>02/01/1900
Screenshot: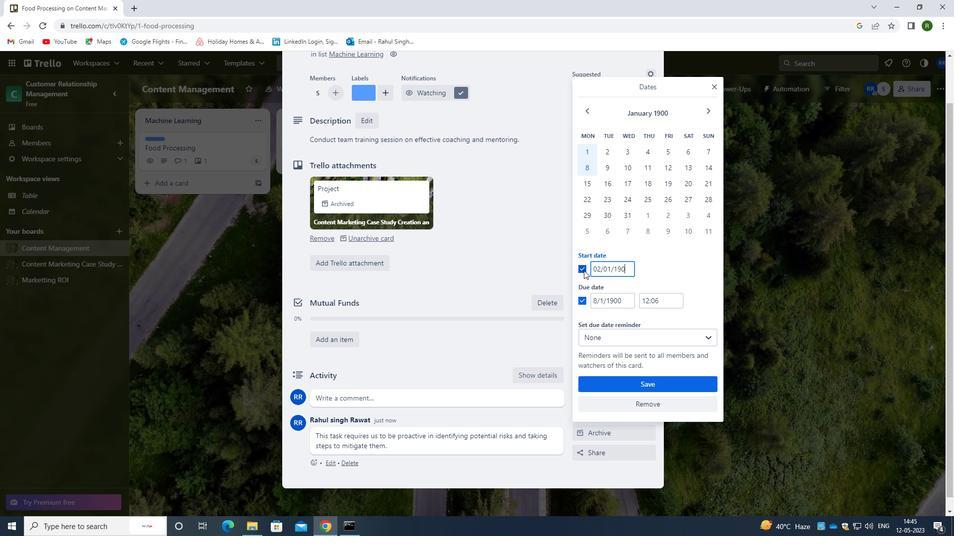 
Action: Mouse moved to (623, 301)
Screenshot: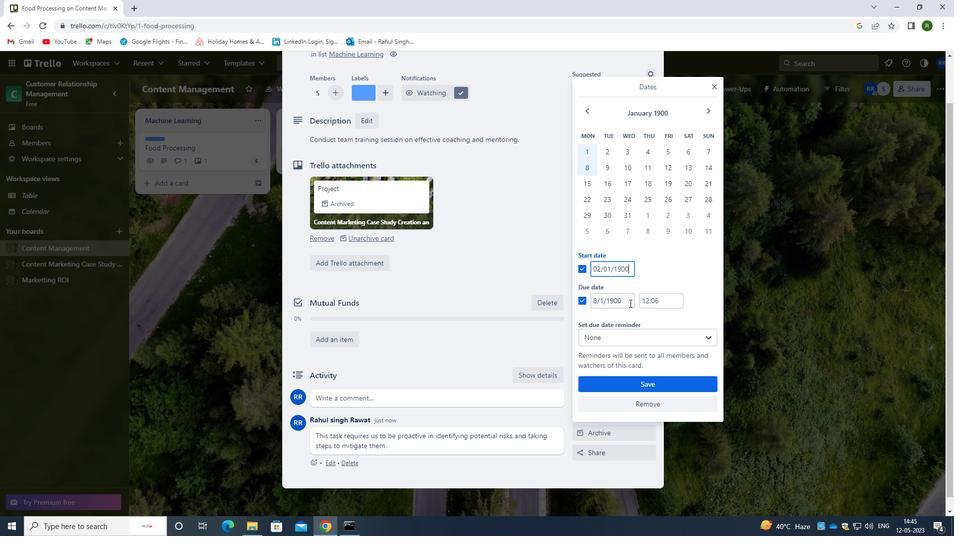 
Action: Mouse pressed left at (623, 301)
Screenshot: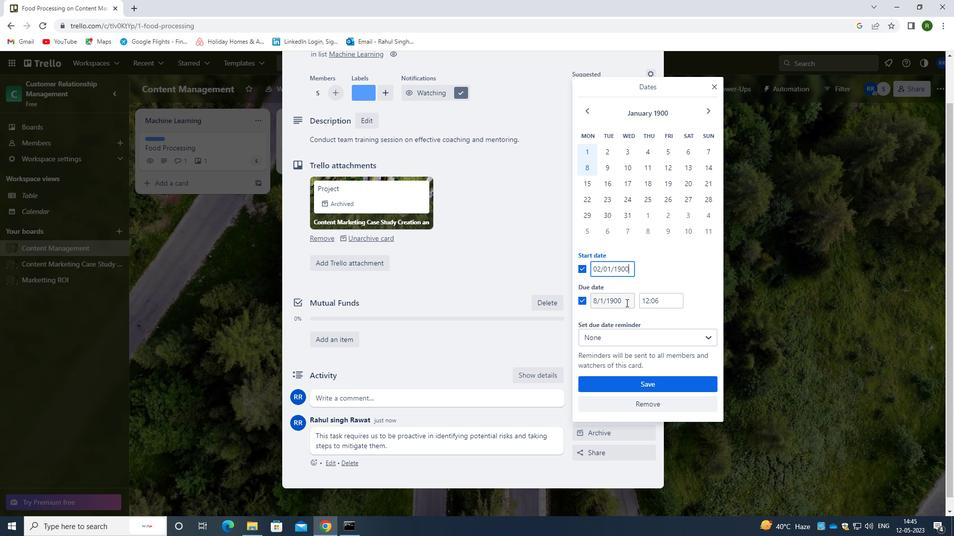 
Action: Mouse moved to (580, 304)
Screenshot: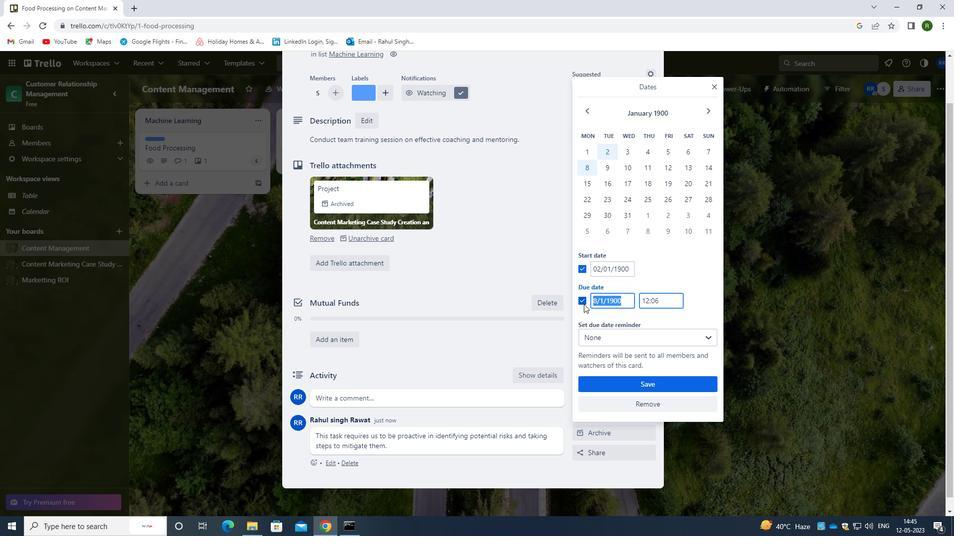 
Action: Key pressed <Key.backspace>09/01/1900
Screenshot: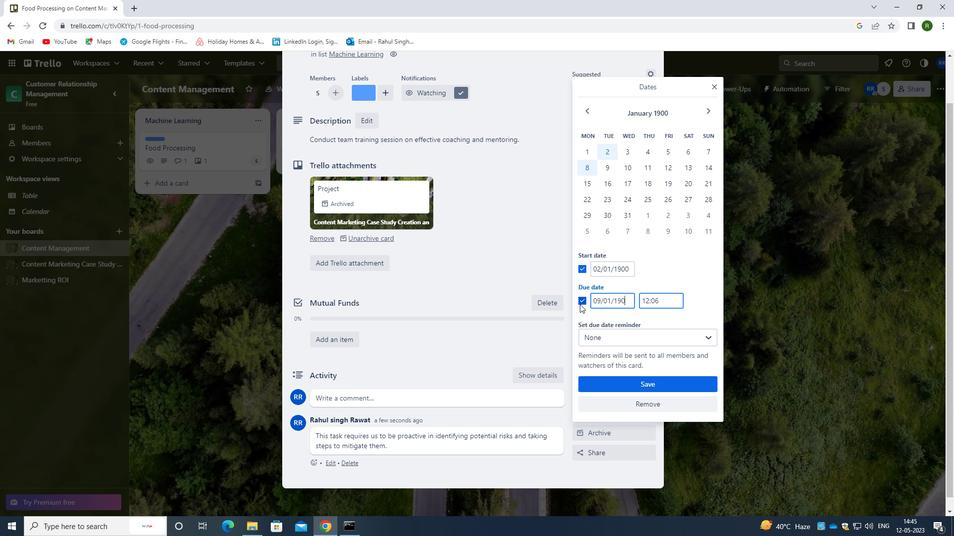 
Action: Mouse moved to (621, 384)
Screenshot: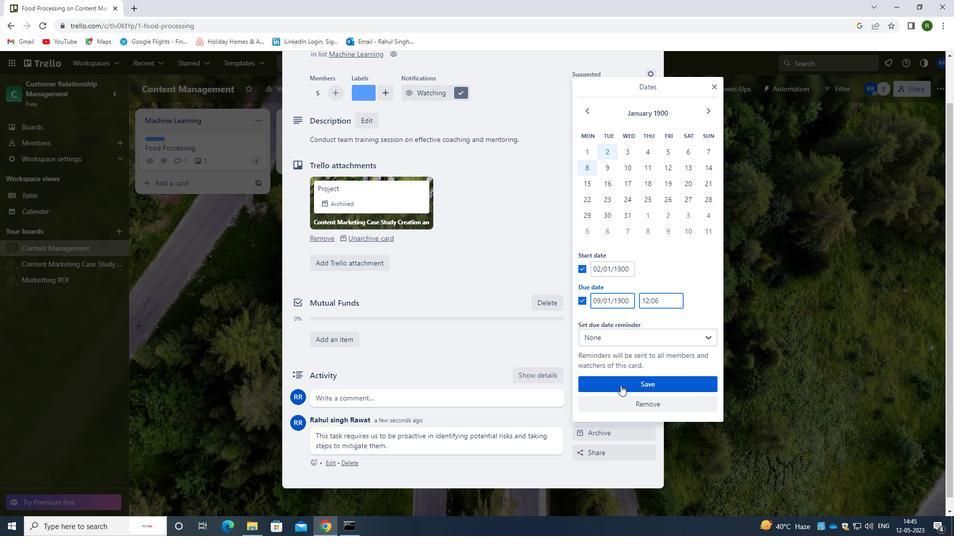 
Action: Mouse pressed left at (621, 384)
Screenshot: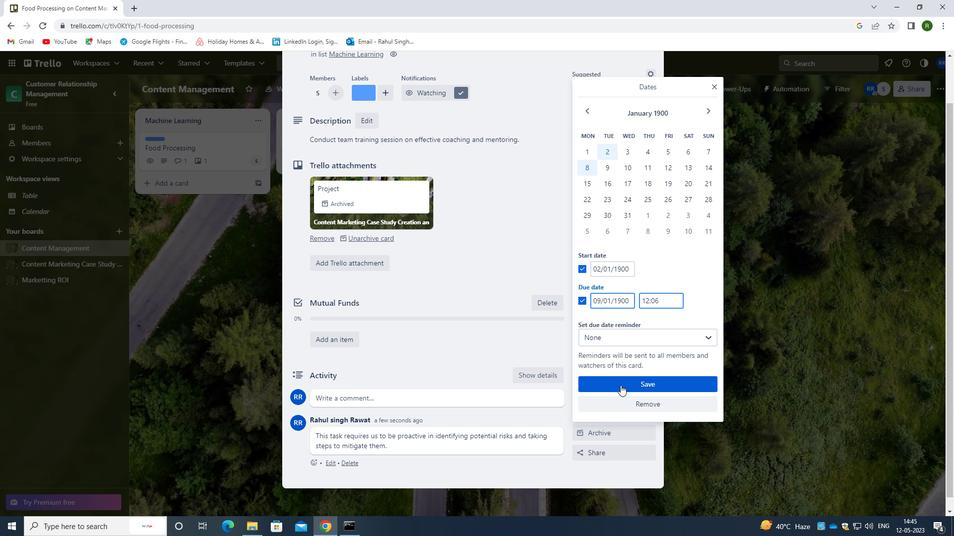 
Action: Mouse moved to (483, 236)
Screenshot: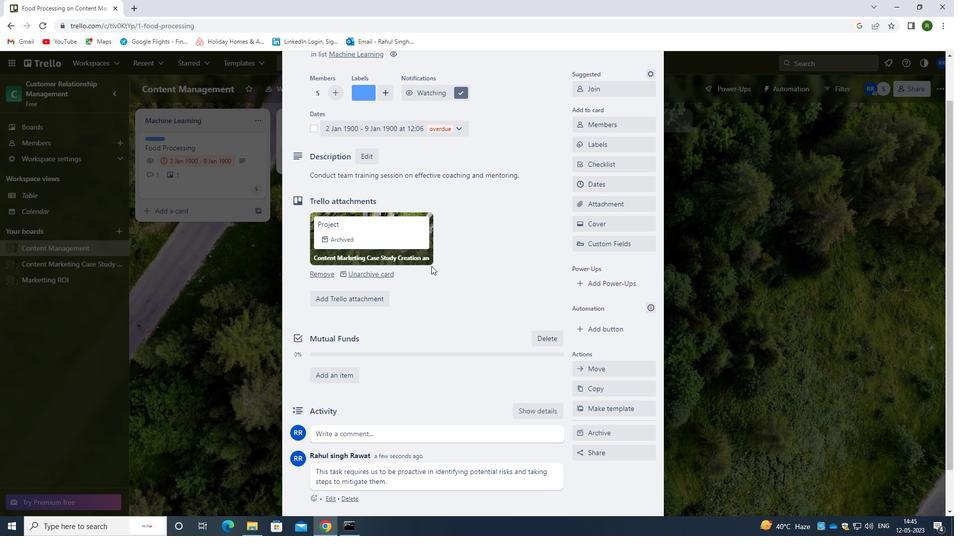 
Action: Mouse scrolled (483, 237) with delta (0, 0)
Screenshot: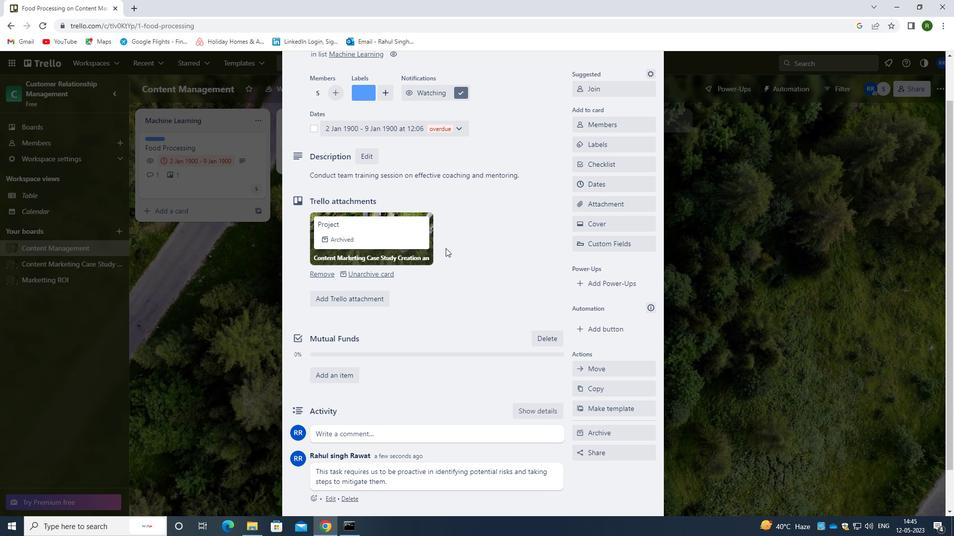 
Action: Mouse scrolled (483, 237) with delta (0, 0)
Screenshot: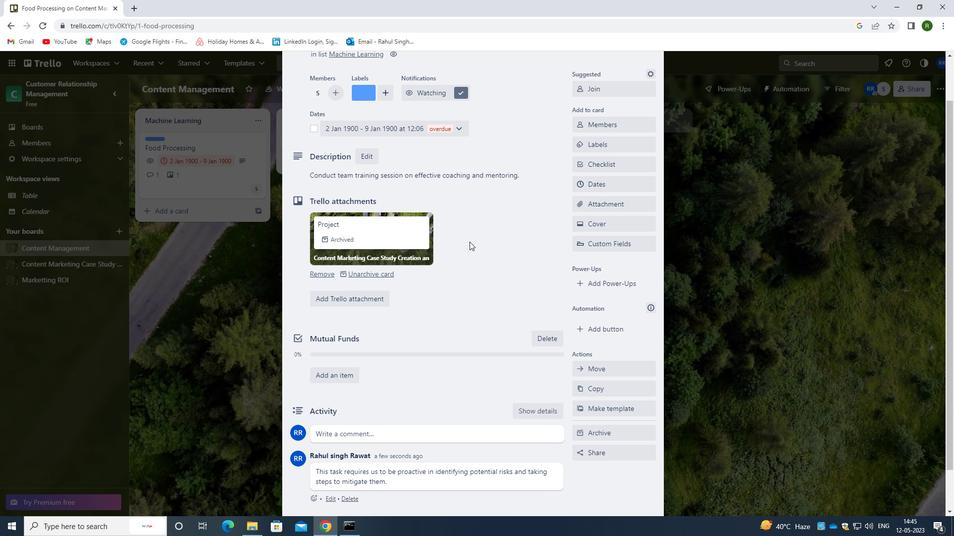 
Action: Mouse scrolled (483, 237) with delta (0, 0)
Screenshot: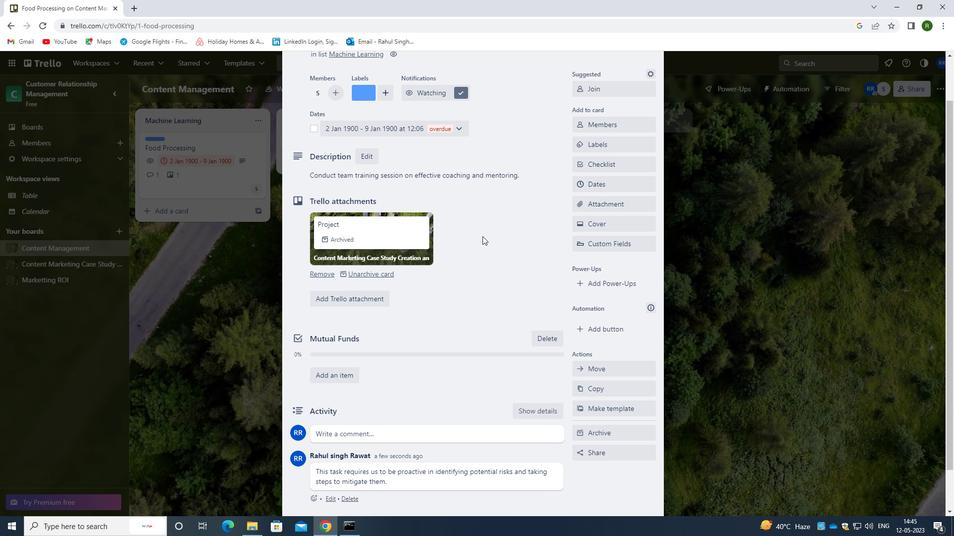
Action: Mouse moved to (479, 74)
Screenshot: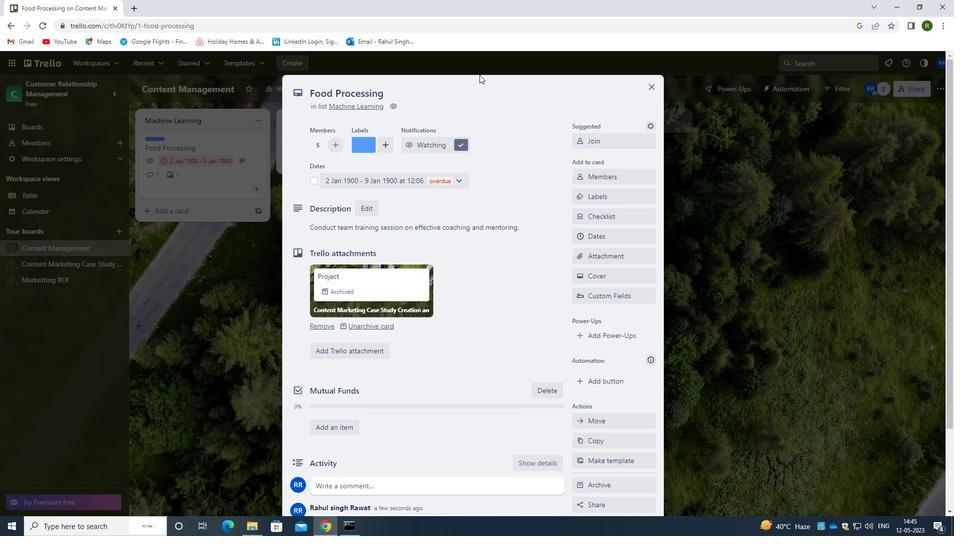 
